 Task: Find connections with filter location Khekra with filter topic #jobsearchwith filter profile language Potuguese with filter current company Shell with filter school St.Xavier's College, Kolkata with filter industry Environmental Quality Programs with filter service category Financial Advisory with filter keywords title Account Executive
Action: Mouse moved to (296, 186)
Screenshot: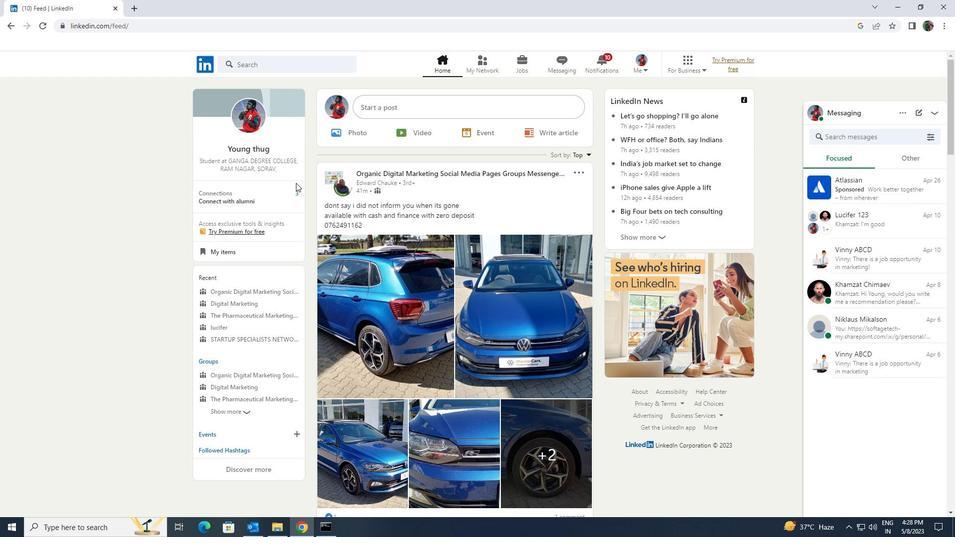 
Action: Mouse pressed left at (296, 186)
Screenshot: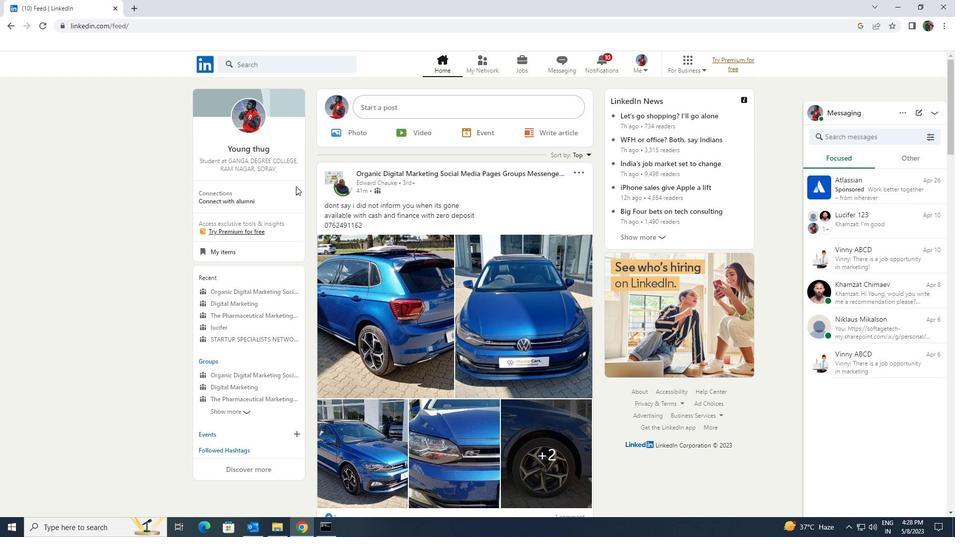 
Action: Mouse moved to (296, 187)
Screenshot: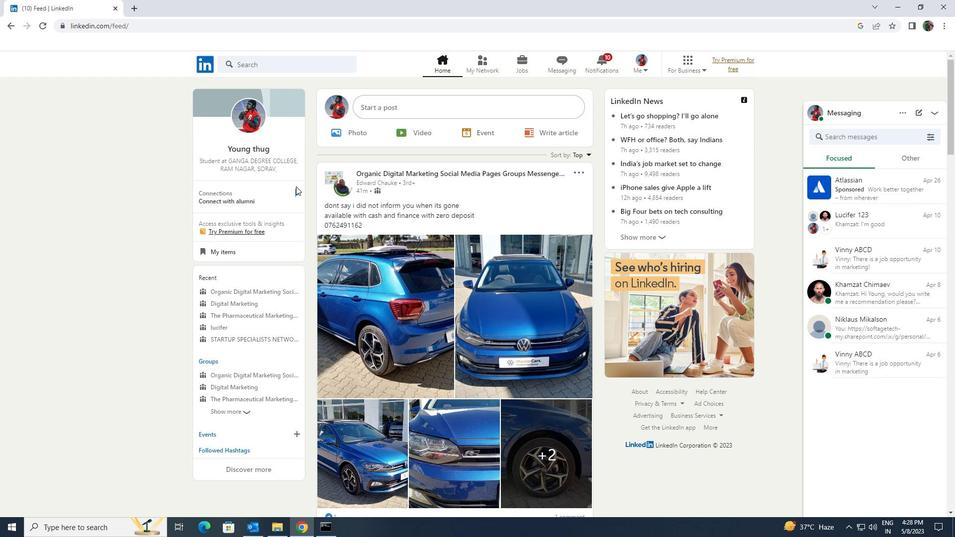 
Action: Mouse pressed left at (296, 187)
Screenshot: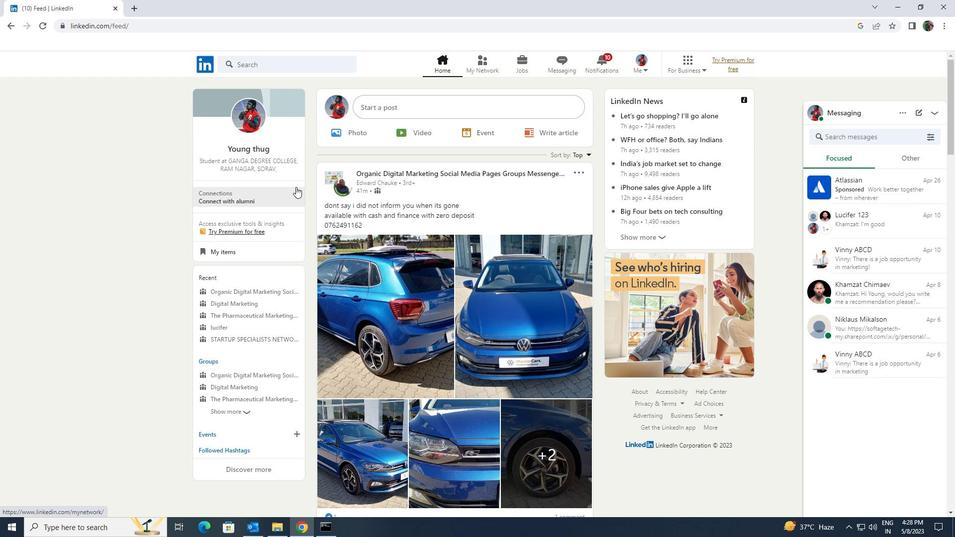 
Action: Mouse moved to (309, 117)
Screenshot: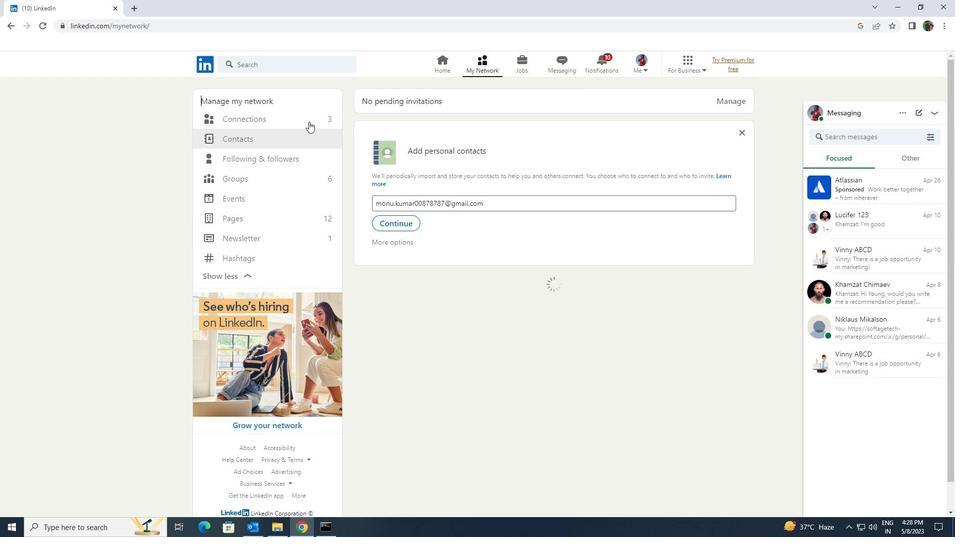 
Action: Mouse pressed left at (309, 117)
Screenshot: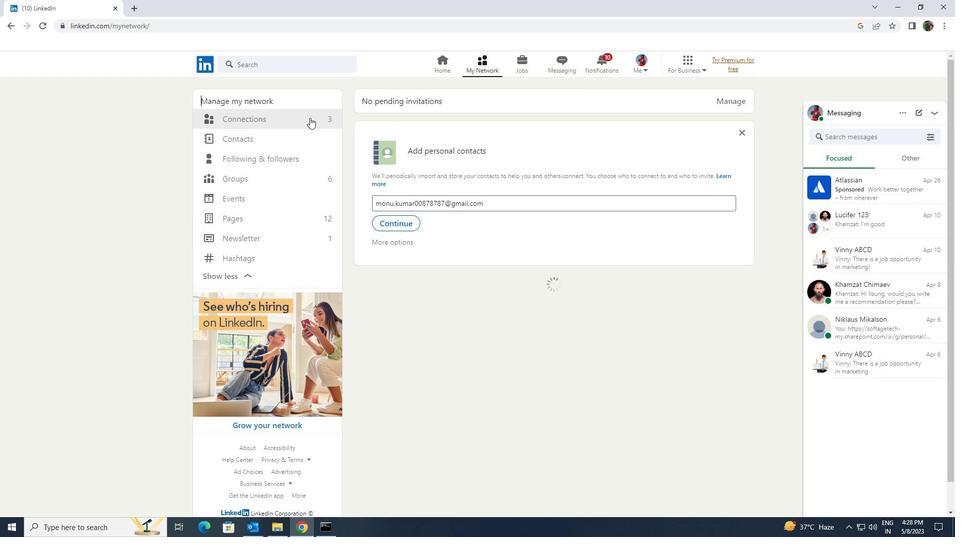 
Action: Mouse moved to (530, 120)
Screenshot: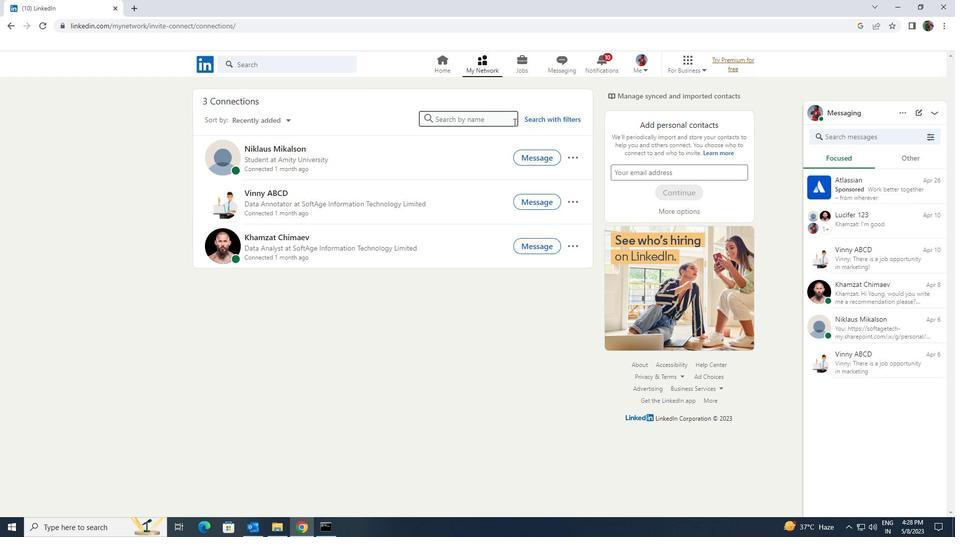 
Action: Mouse pressed left at (530, 120)
Screenshot: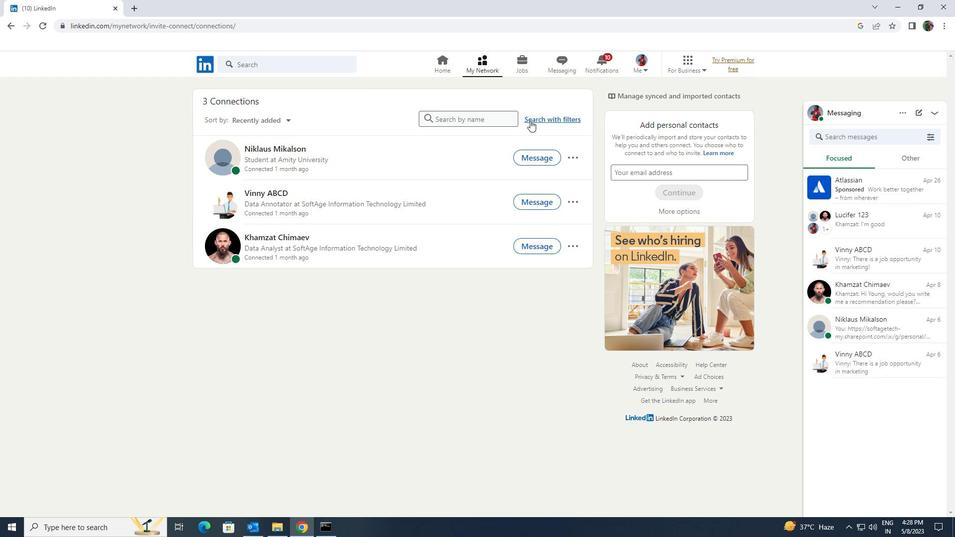 
Action: Mouse moved to (505, 87)
Screenshot: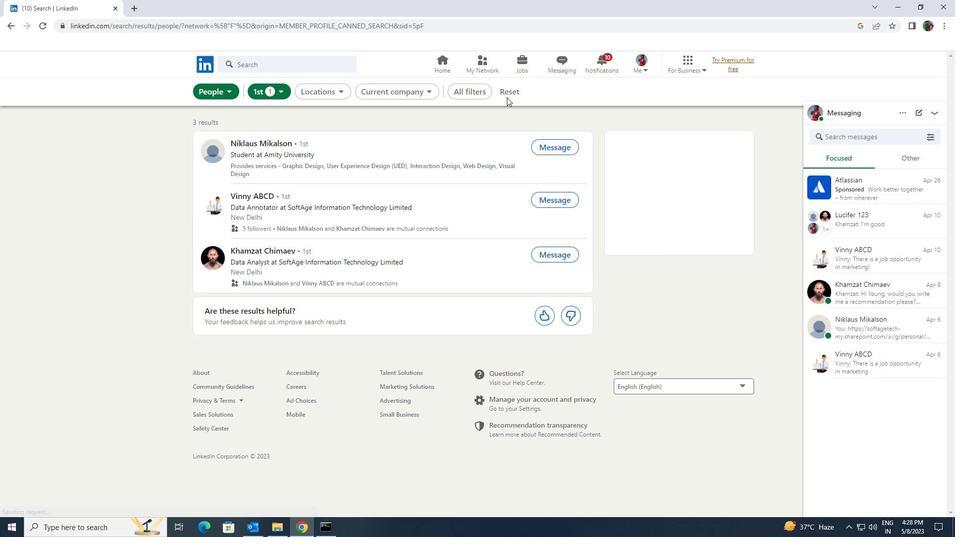 
Action: Mouse pressed left at (505, 87)
Screenshot: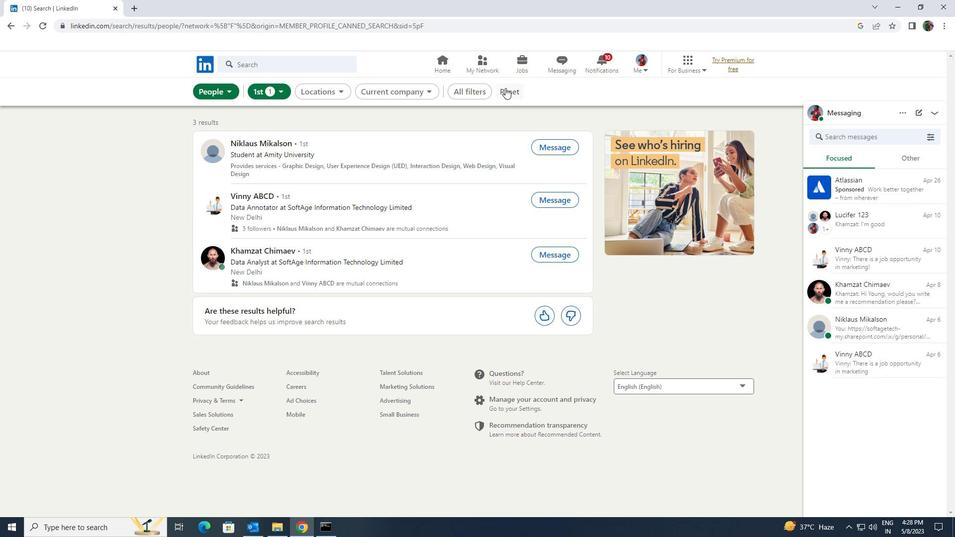 
Action: Mouse moved to (495, 88)
Screenshot: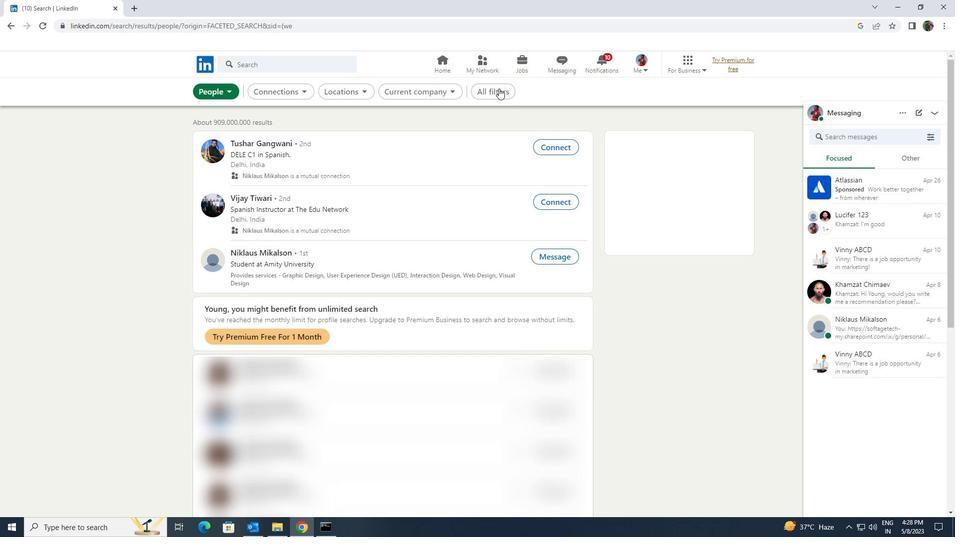 
Action: Mouse pressed left at (495, 88)
Screenshot: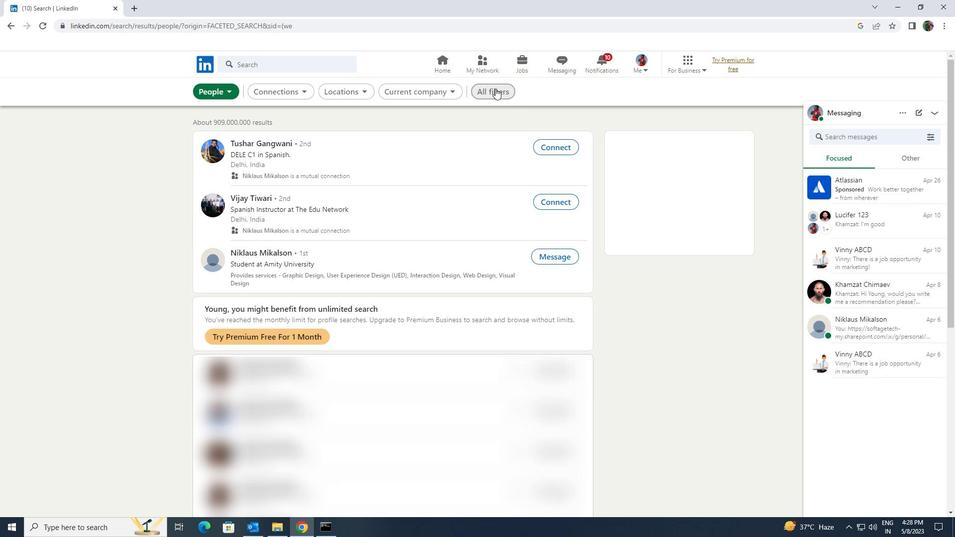 
Action: Mouse moved to (816, 394)
Screenshot: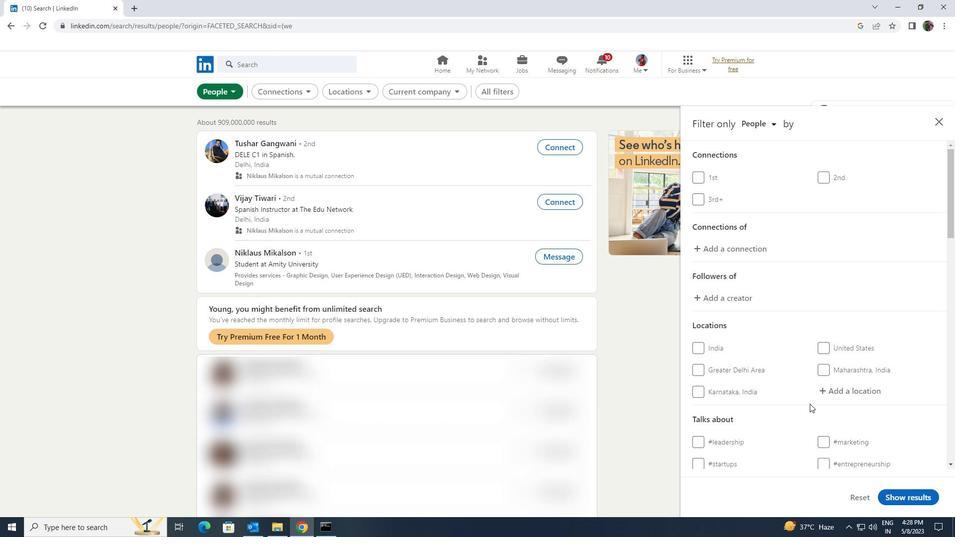 
Action: Mouse pressed left at (816, 394)
Screenshot: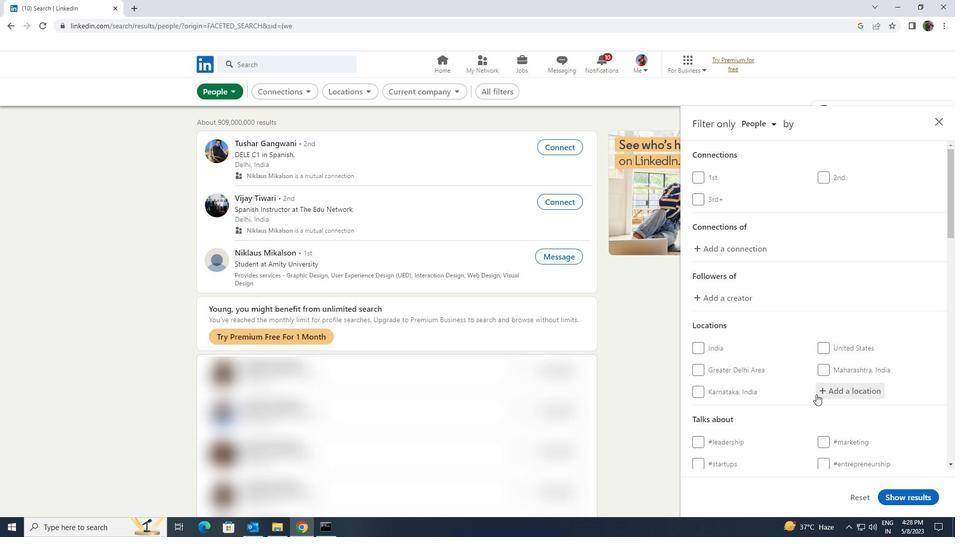 
Action: Key pressed <Key.shift><Key.shift>KHEKR
Screenshot: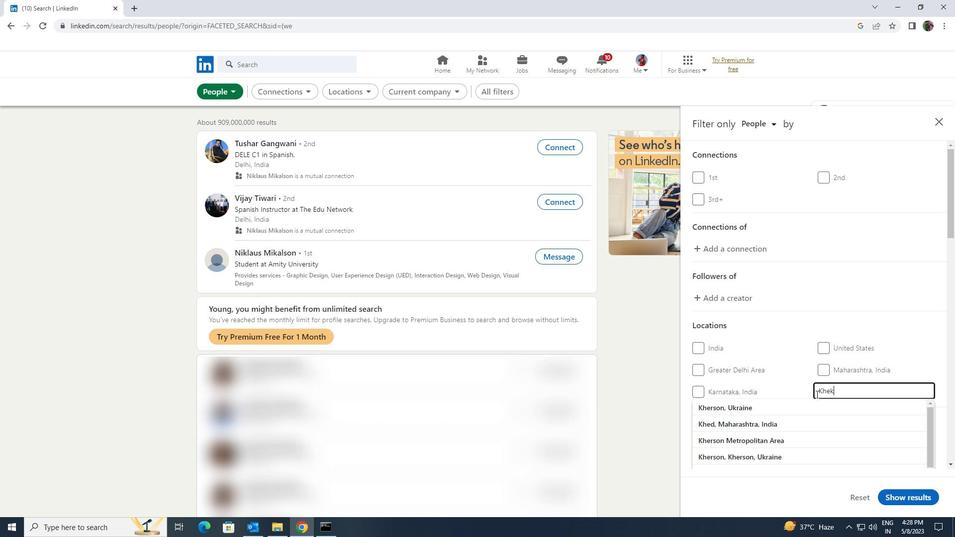 
Action: Mouse moved to (812, 401)
Screenshot: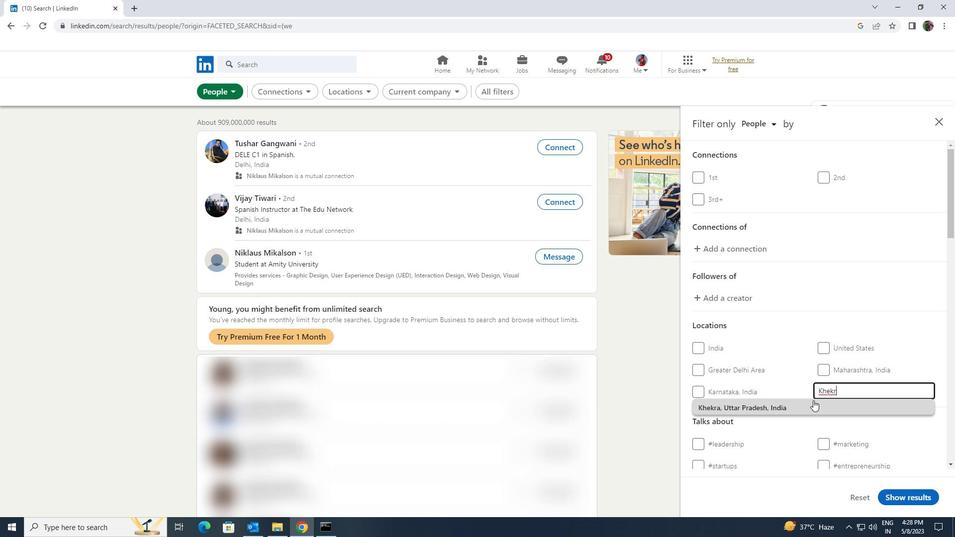 
Action: Mouse pressed left at (812, 401)
Screenshot: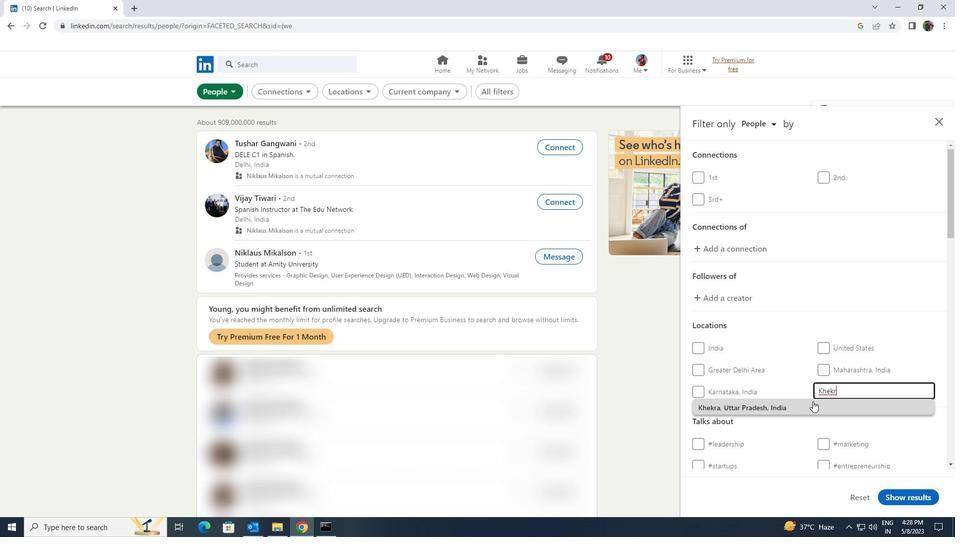 
Action: Mouse scrolled (812, 401) with delta (0, 0)
Screenshot: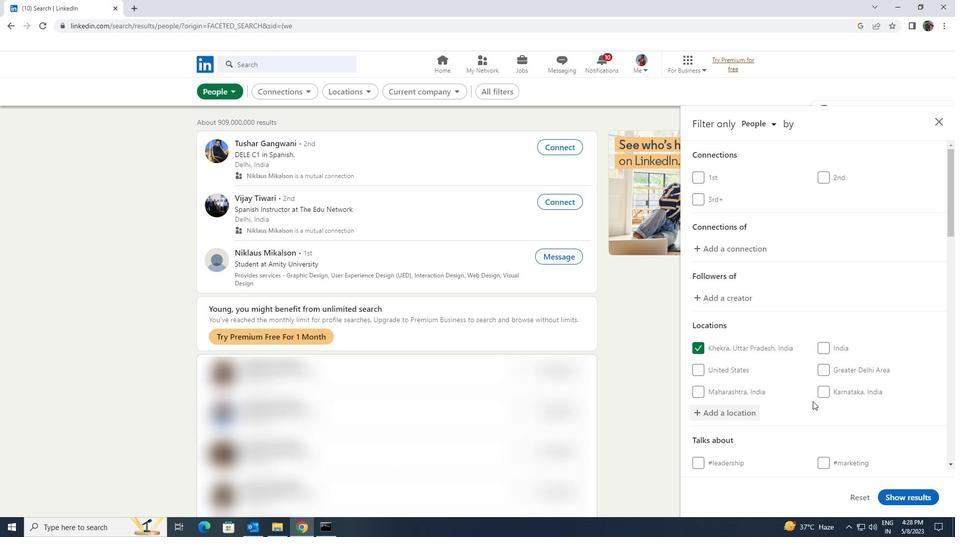 
Action: Mouse scrolled (812, 401) with delta (0, 0)
Screenshot: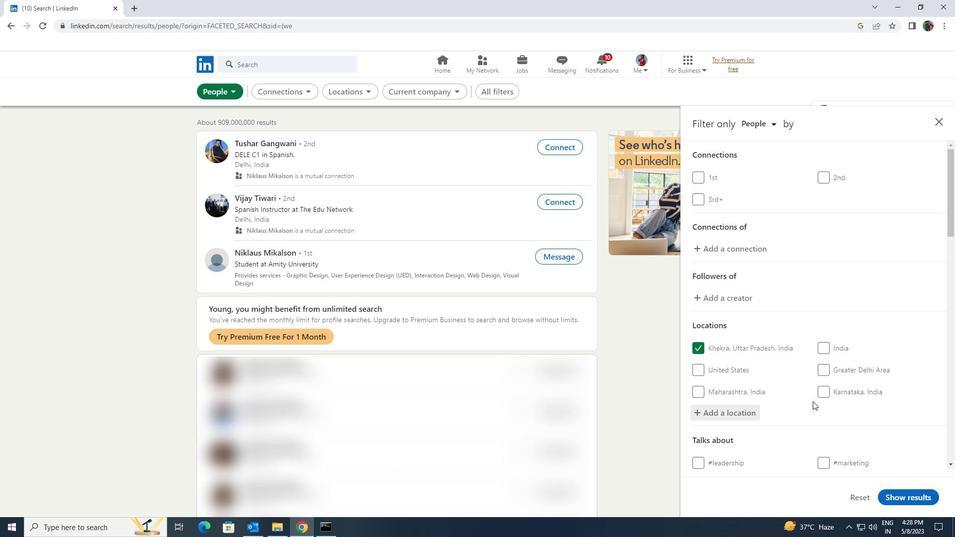 
Action: Mouse moved to (817, 405)
Screenshot: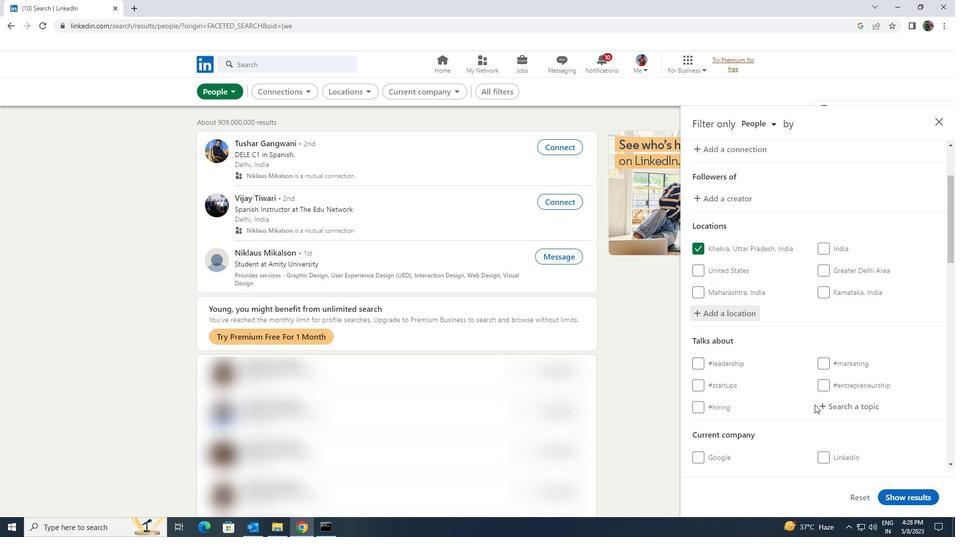 
Action: Mouse pressed left at (817, 405)
Screenshot: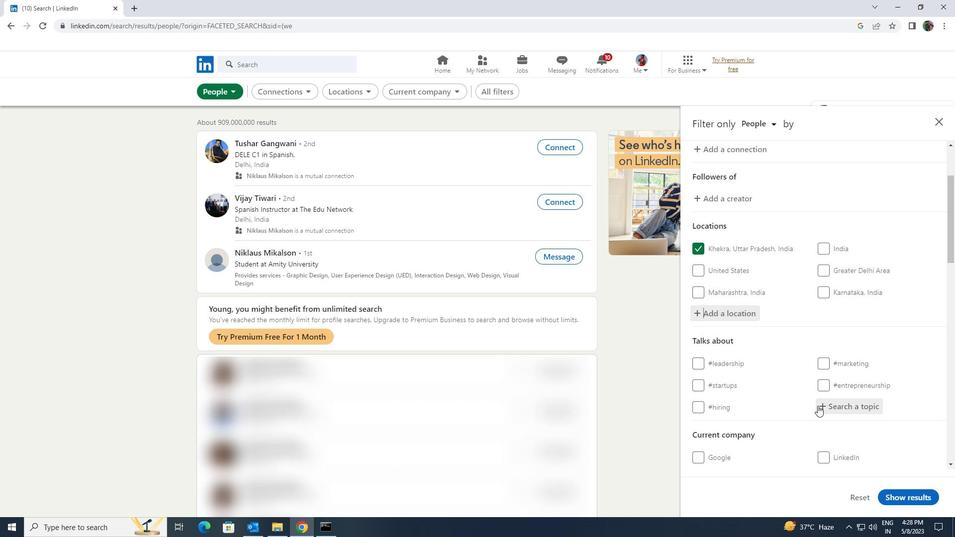 
Action: Key pressed <Key.shift>JOBSEARCH
Screenshot: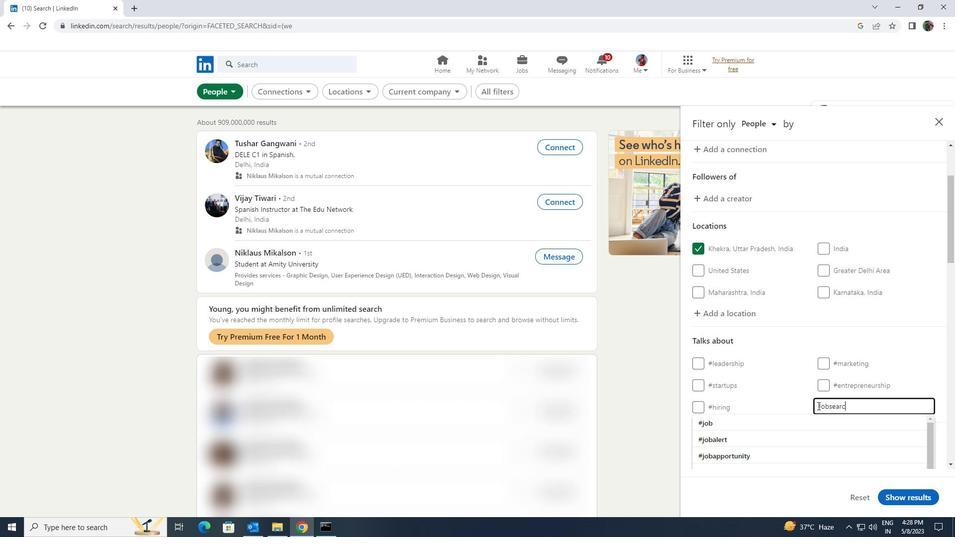 
Action: Mouse moved to (809, 419)
Screenshot: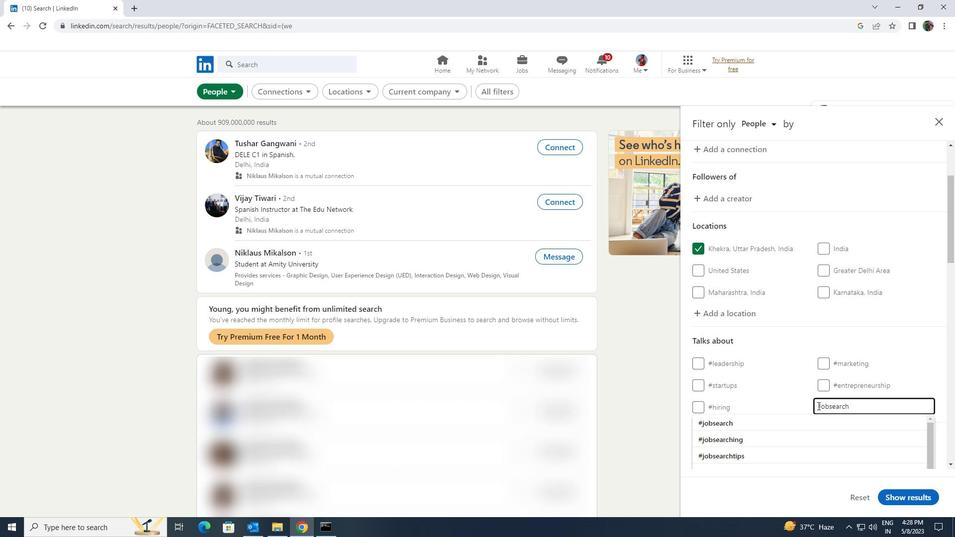 
Action: Mouse pressed left at (809, 419)
Screenshot: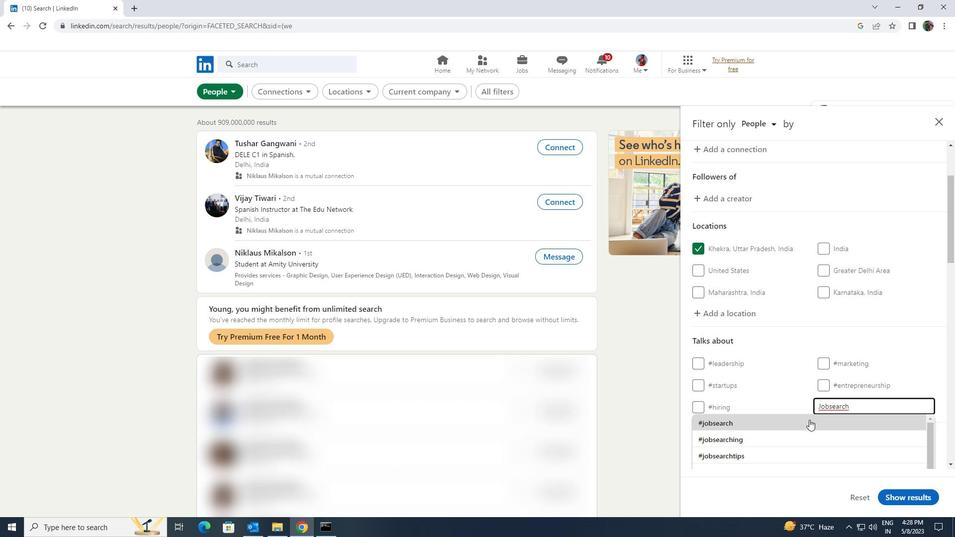 
Action: Mouse scrolled (809, 419) with delta (0, 0)
Screenshot: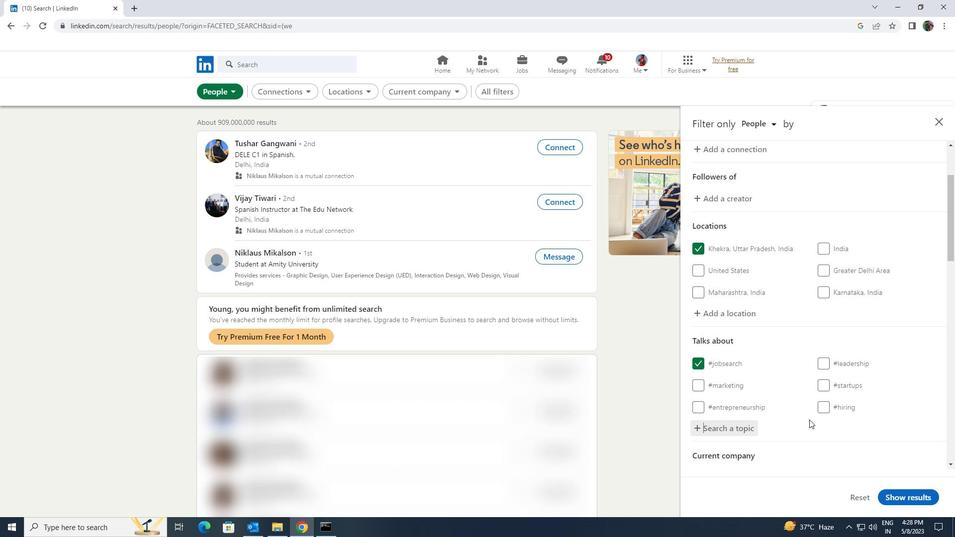 
Action: Mouse scrolled (809, 419) with delta (0, 0)
Screenshot: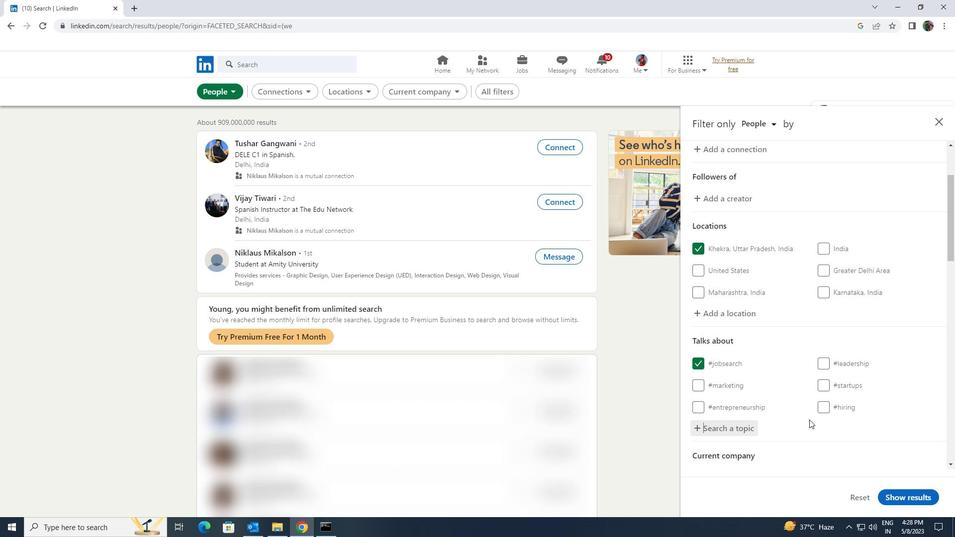 
Action: Mouse scrolled (809, 419) with delta (0, 0)
Screenshot: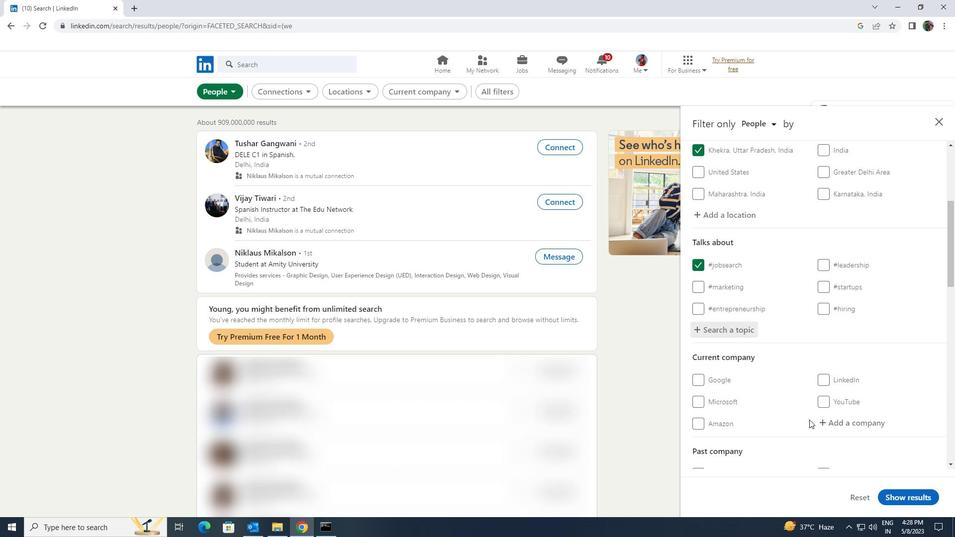 
Action: Mouse scrolled (809, 419) with delta (0, 0)
Screenshot: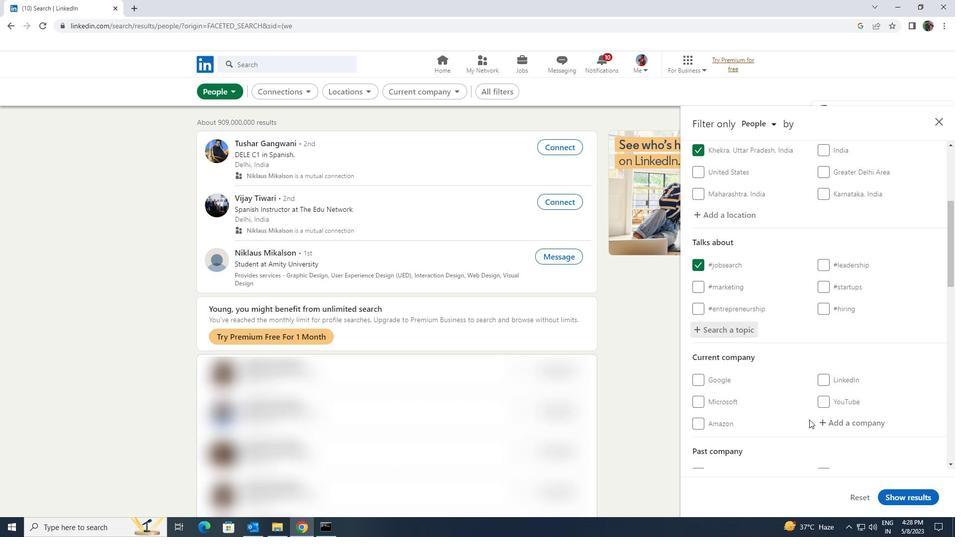 
Action: Mouse scrolled (809, 419) with delta (0, 0)
Screenshot: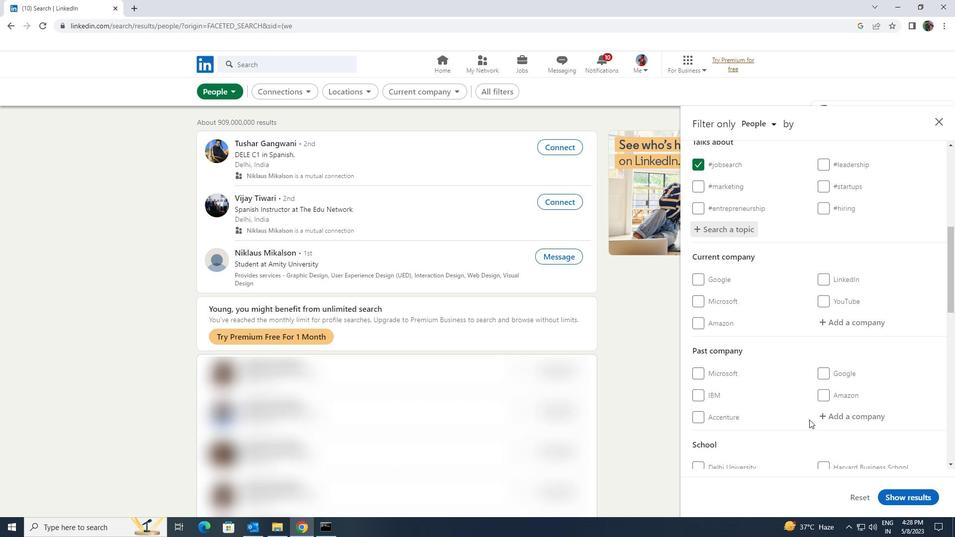 
Action: Mouse scrolled (809, 419) with delta (0, 0)
Screenshot: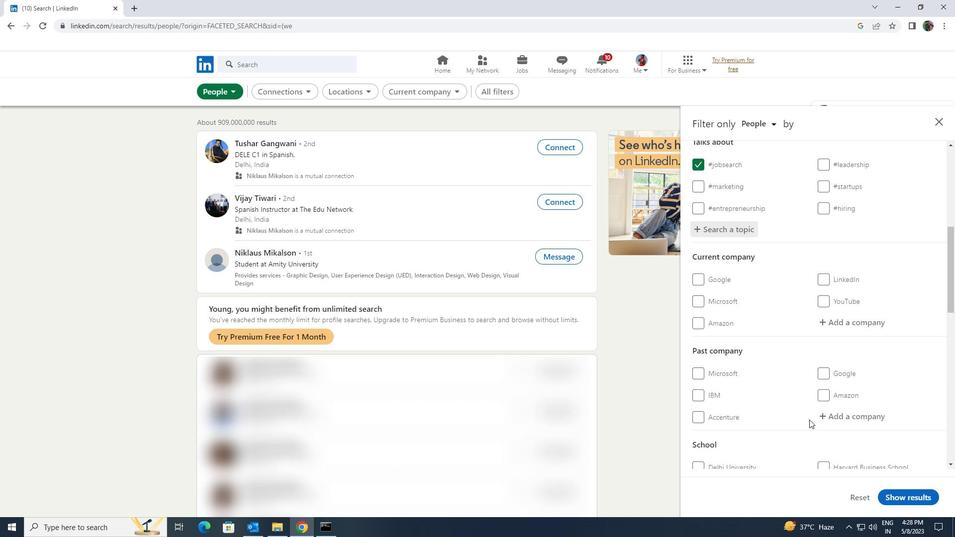 
Action: Mouse scrolled (809, 419) with delta (0, 0)
Screenshot: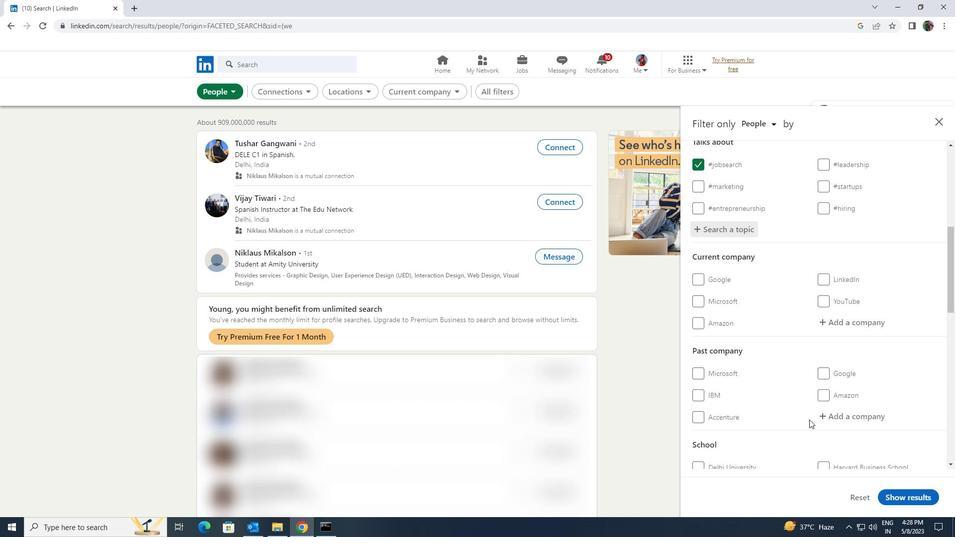 
Action: Mouse moved to (809, 420)
Screenshot: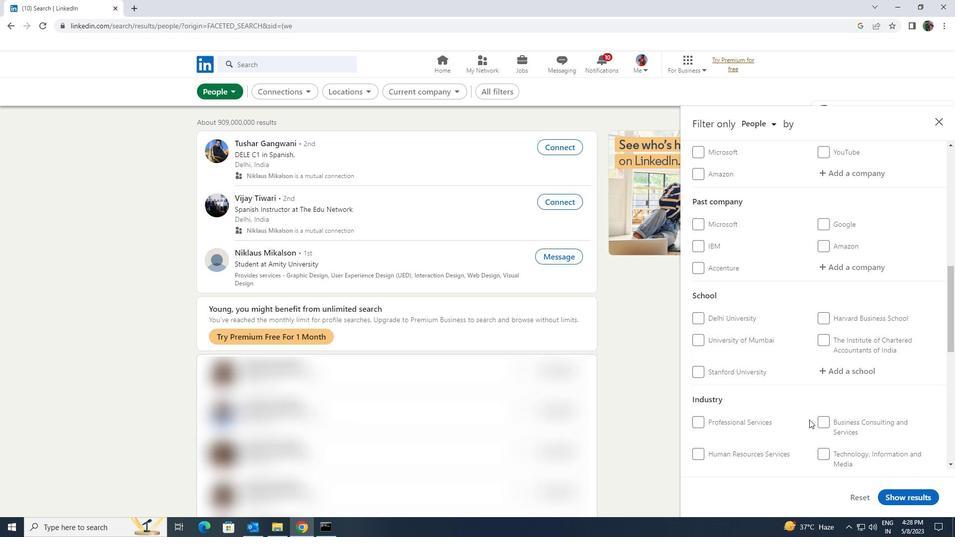 
Action: Mouse scrolled (809, 419) with delta (0, 0)
Screenshot: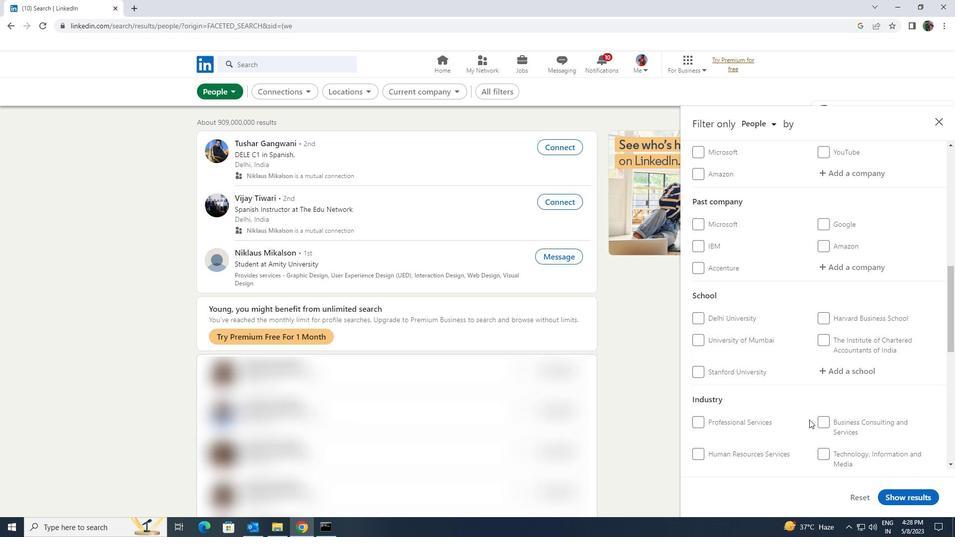 
Action: Mouse scrolled (809, 419) with delta (0, 0)
Screenshot: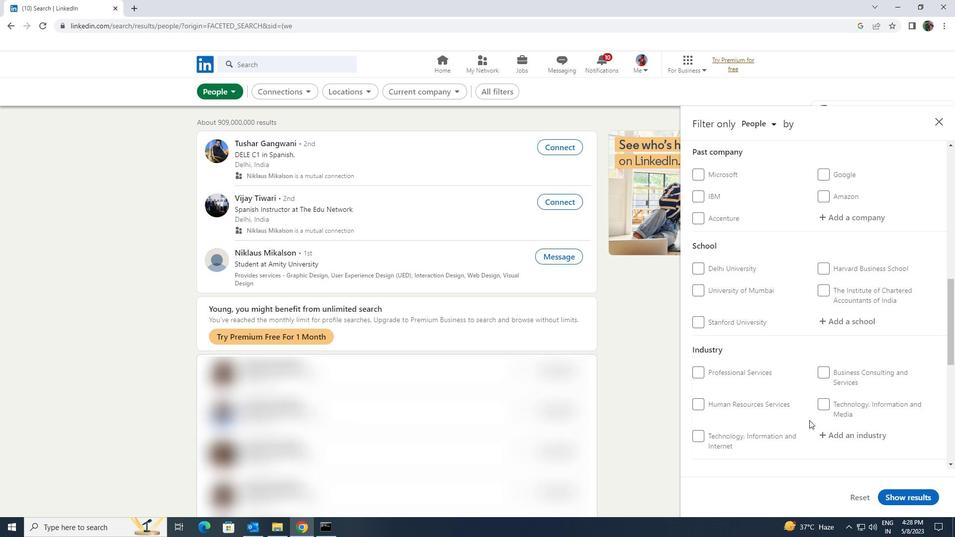
Action: Mouse scrolled (809, 419) with delta (0, 0)
Screenshot: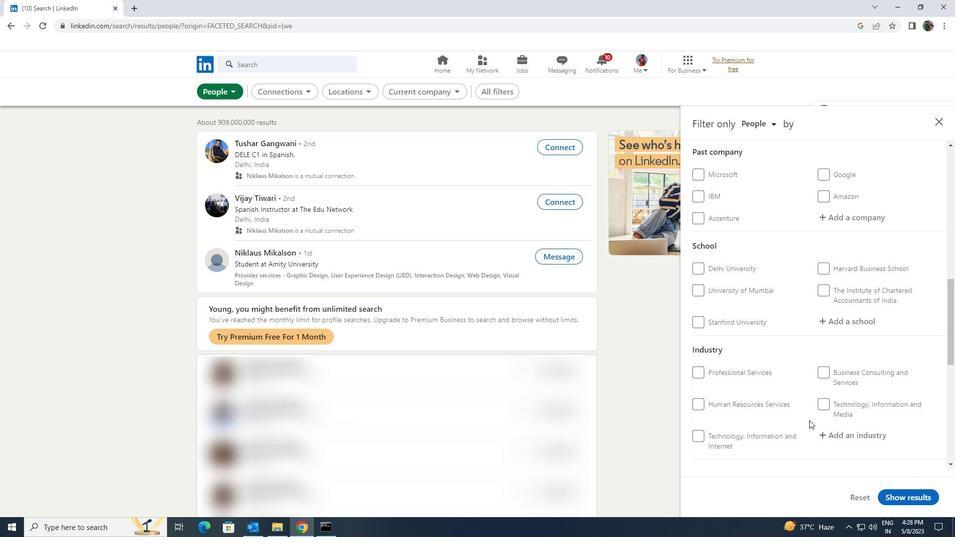 
Action: Mouse moved to (818, 418)
Screenshot: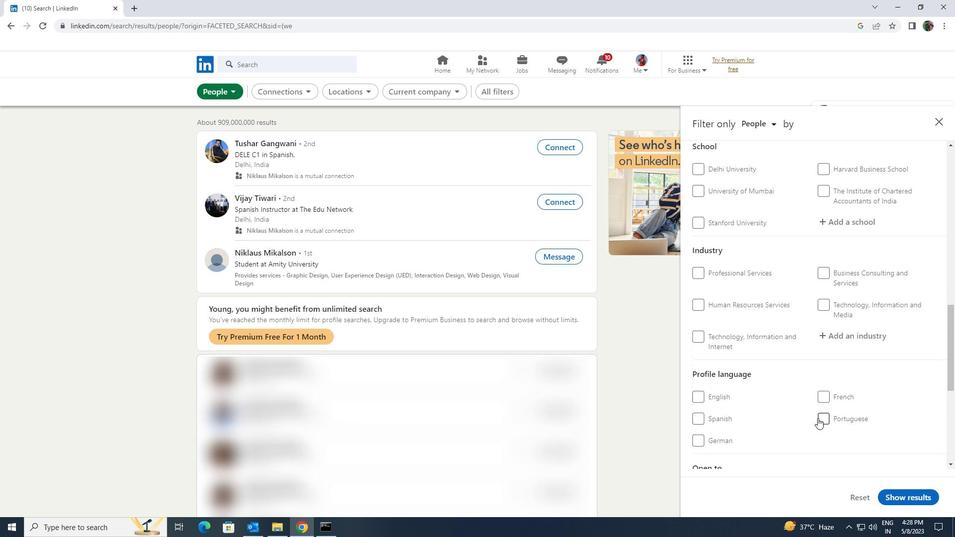 
Action: Mouse pressed left at (818, 418)
Screenshot: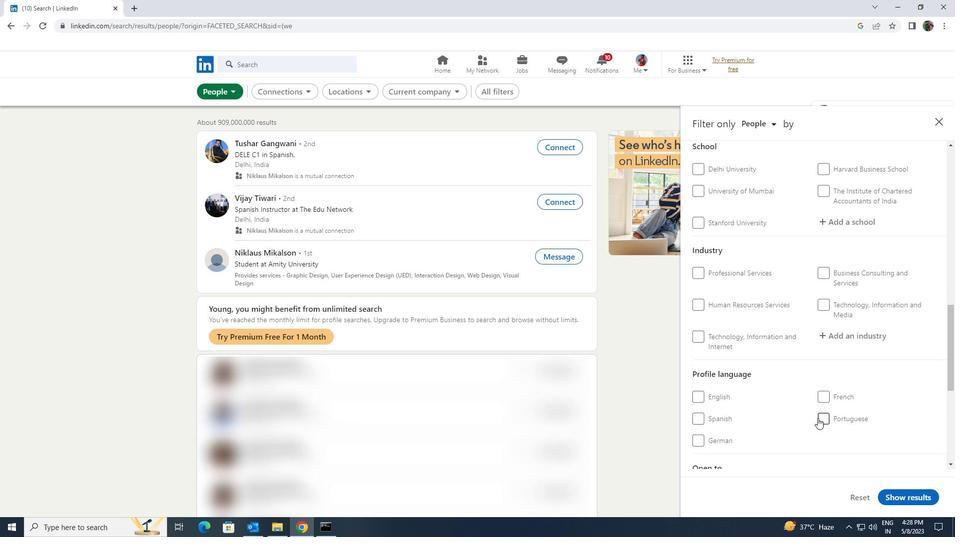 
Action: Mouse moved to (817, 418)
Screenshot: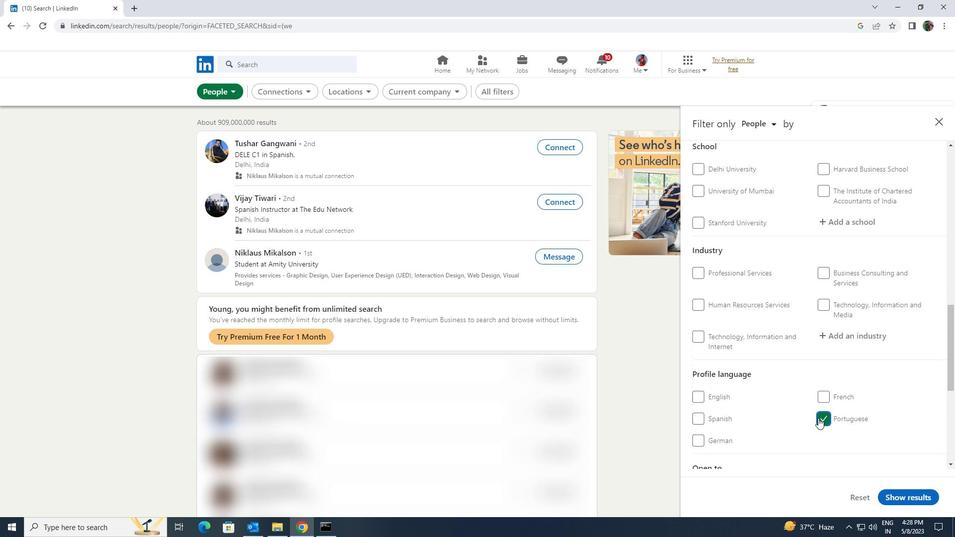 
Action: Mouse scrolled (817, 419) with delta (0, 0)
Screenshot: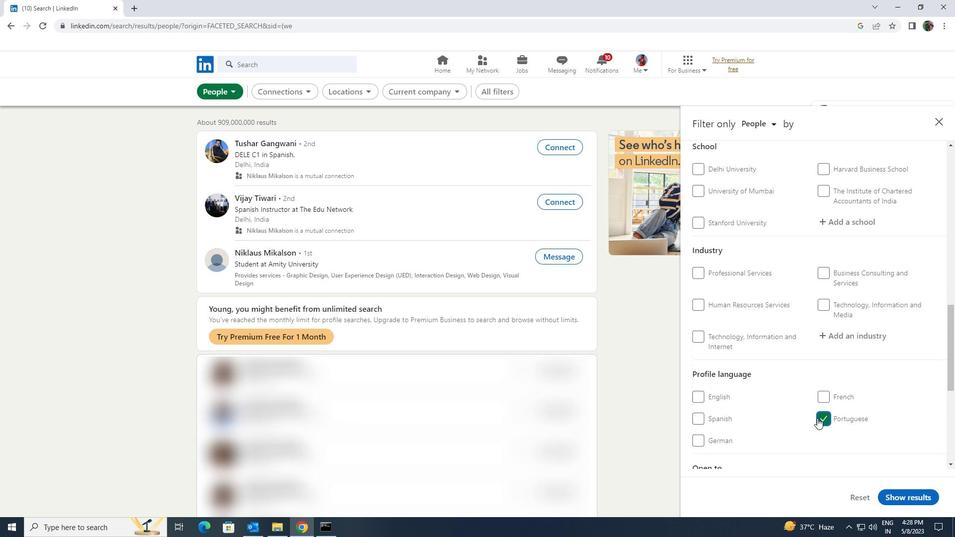 
Action: Mouse scrolled (817, 419) with delta (0, 0)
Screenshot: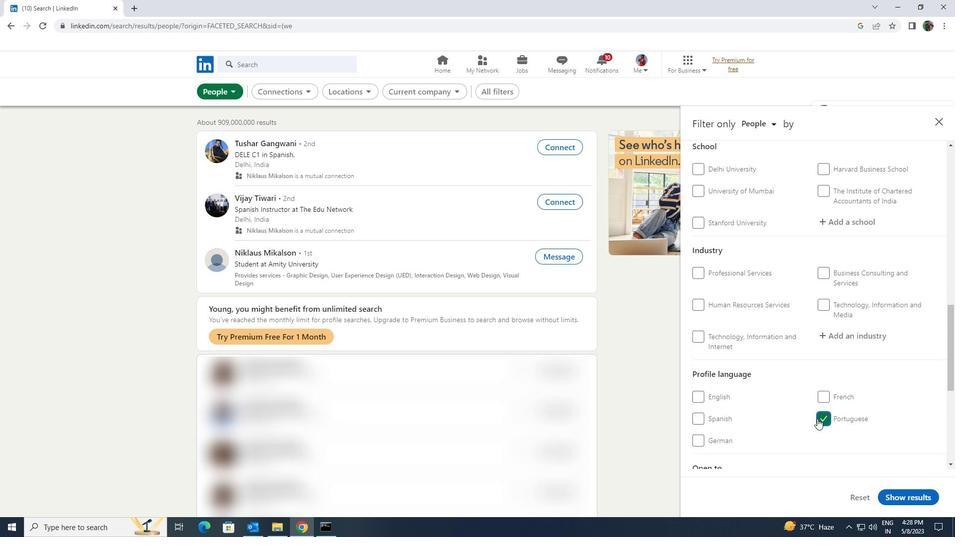 
Action: Mouse scrolled (817, 419) with delta (0, 0)
Screenshot: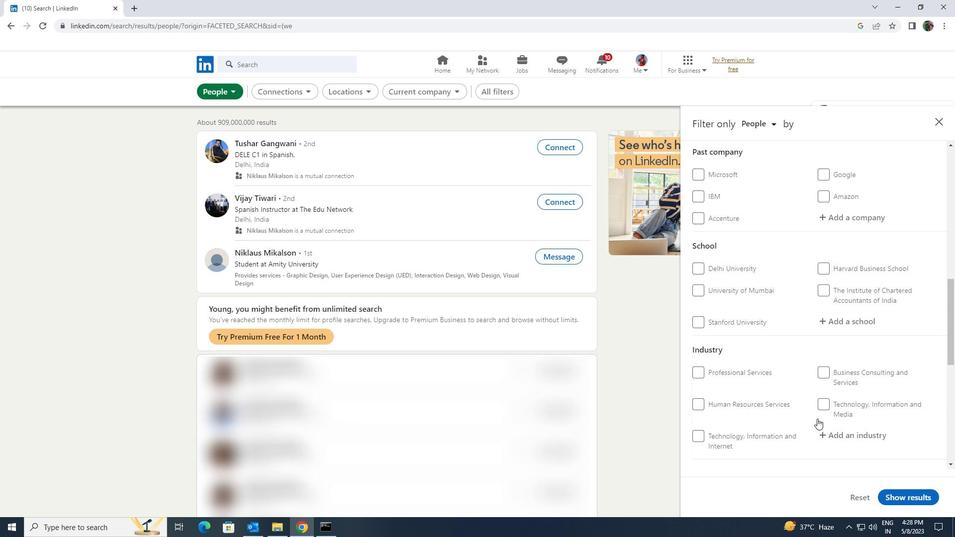 
Action: Mouse scrolled (817, 419) with delta (0, 0)
Screenshot: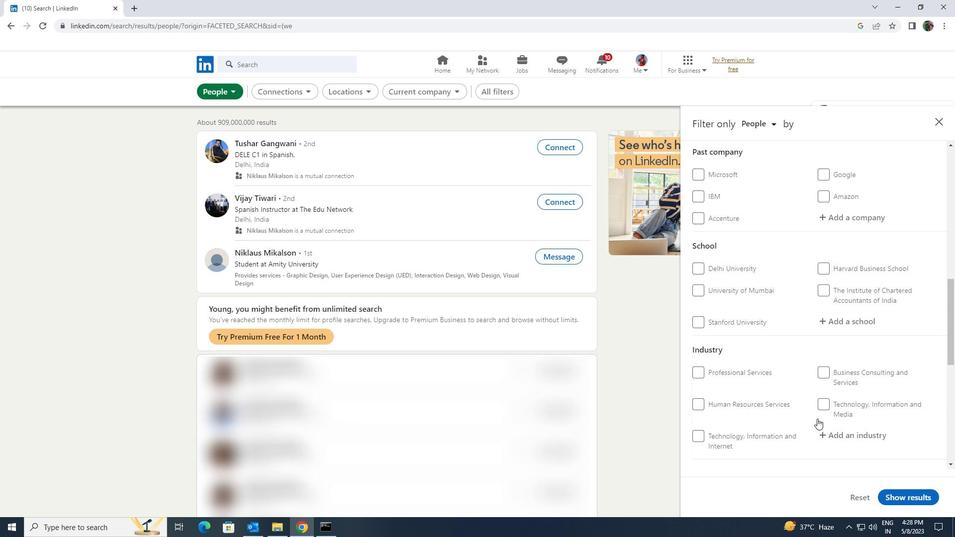 
Action: Mouse scrolled (817, 419) with delta (0, 0)
Screenshot: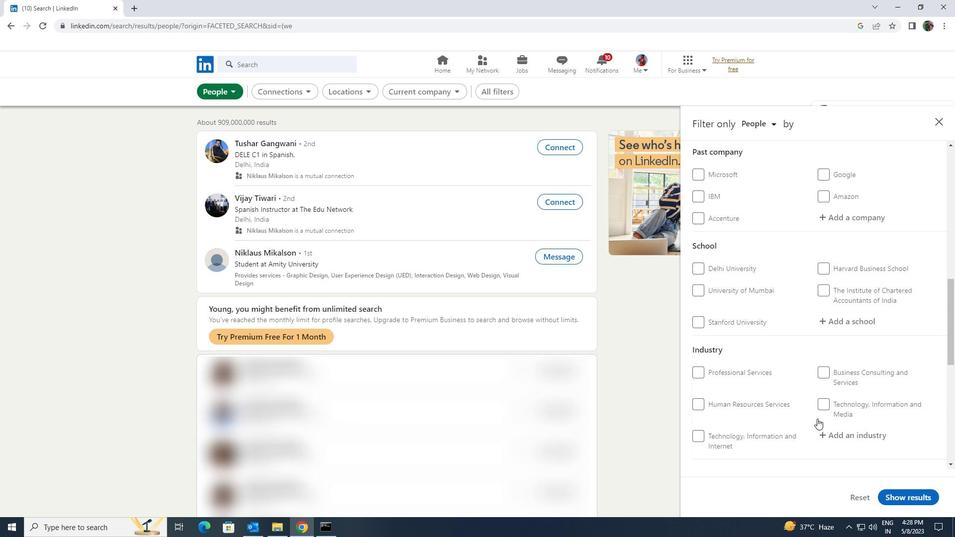 
Action: Mouse scrolled (817, 419) with delta (0, 0)
Screenshot: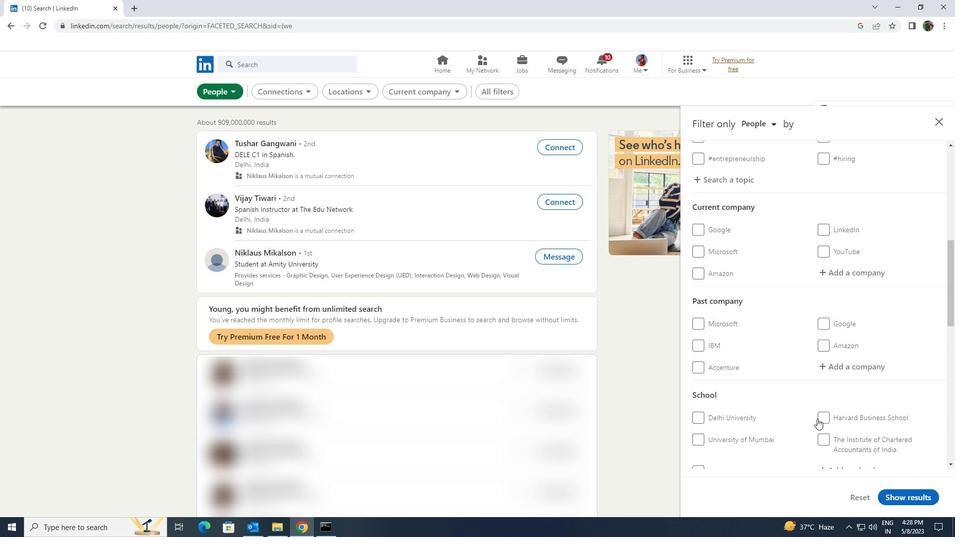 
Action: Mouse scrolled (817, 419) with delta (0, 0)
Screenshot: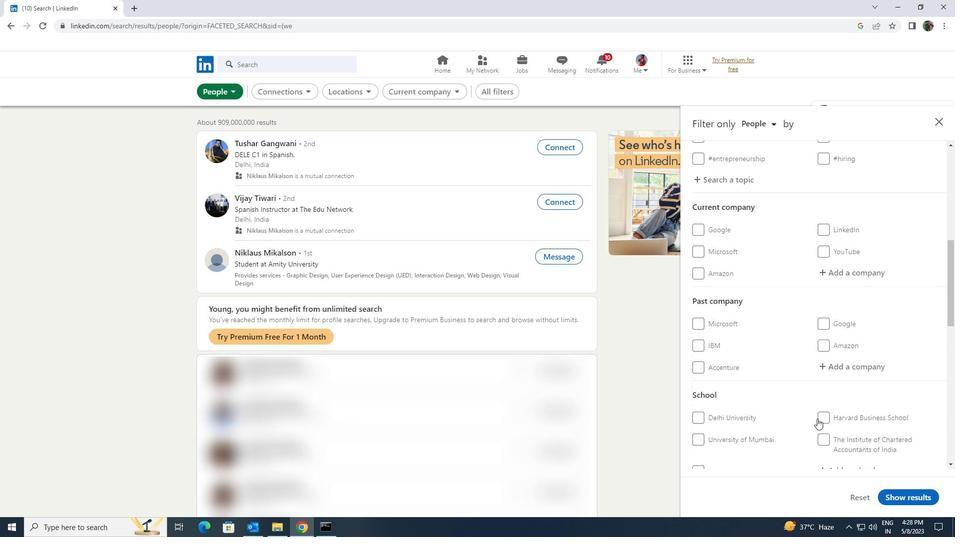 
Action: Mouse scrolled (817, 419) with delta (0, 0)
Screenshot: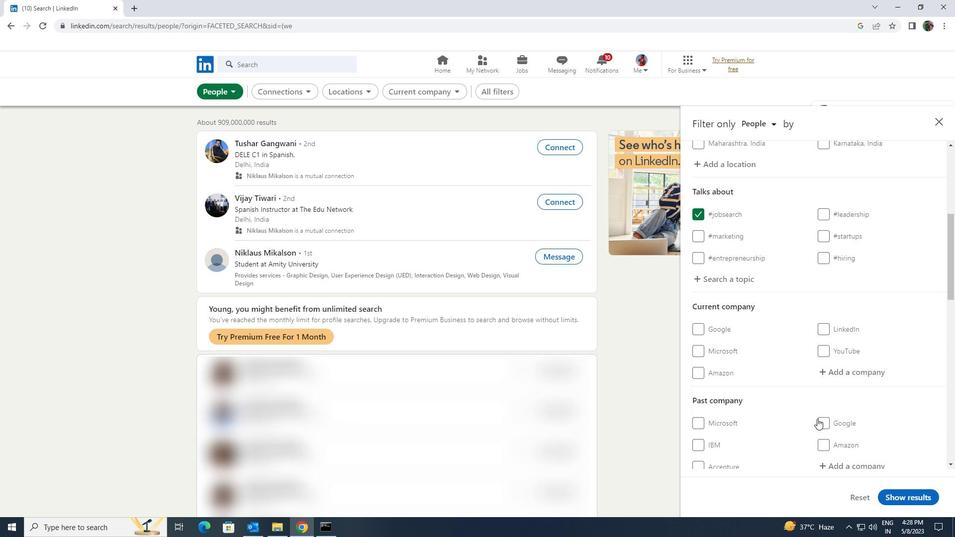 
Action: Mouse moved to (817, 417)
Screenshot: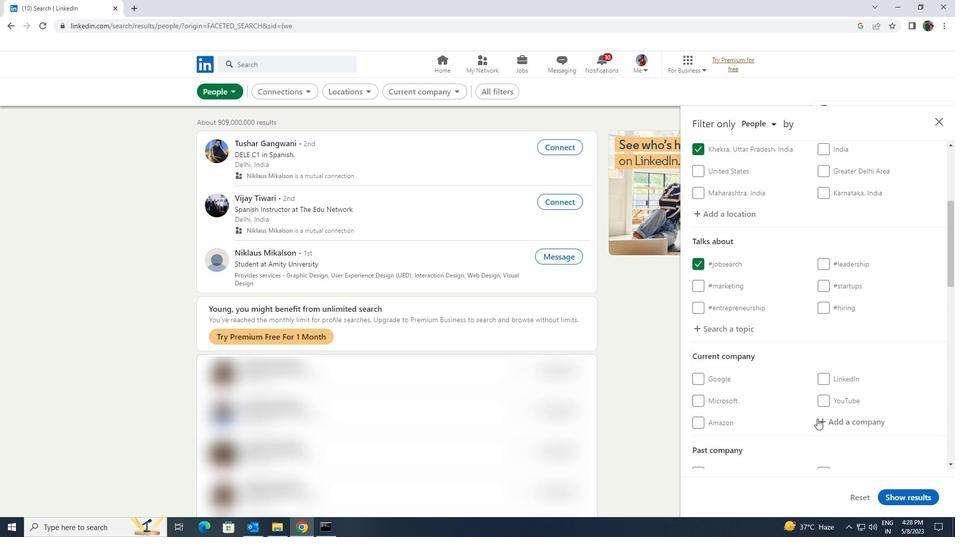 
Action: Mouse pressed left at (817, 417)
Screenshot: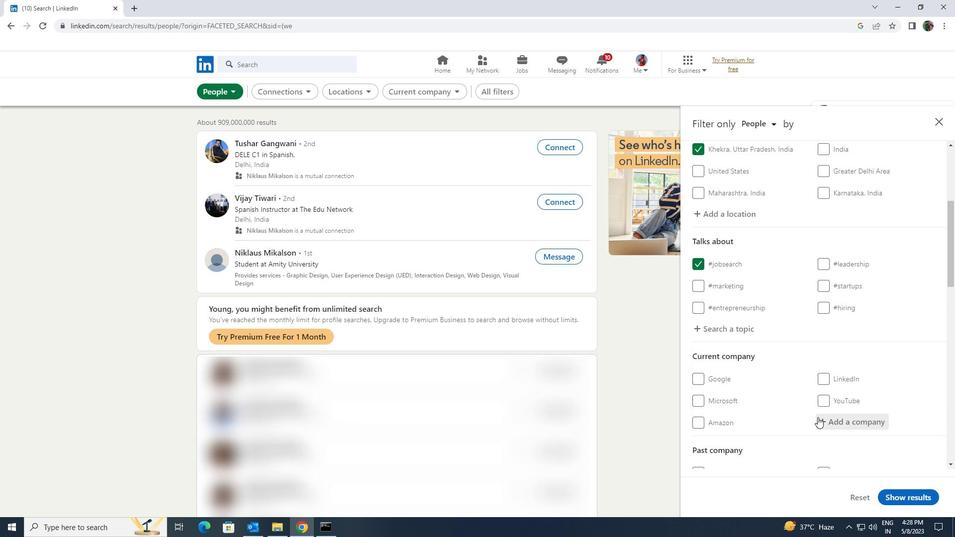 
Action: Key pressed <Key.shift><Key.shift><Key.shift><Key.shift>SHELL
Screenshot: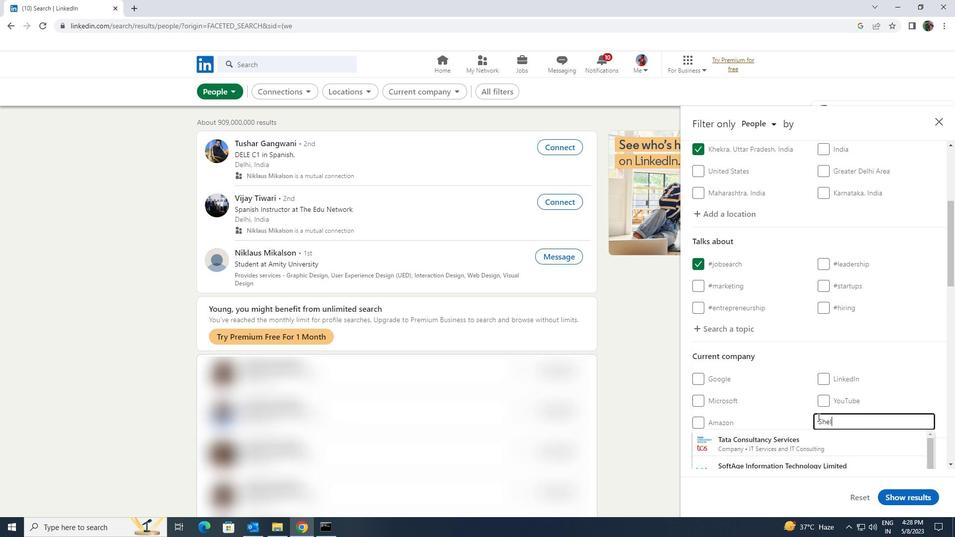 
Action: Mouse moved to (812, 430)
Screenshot: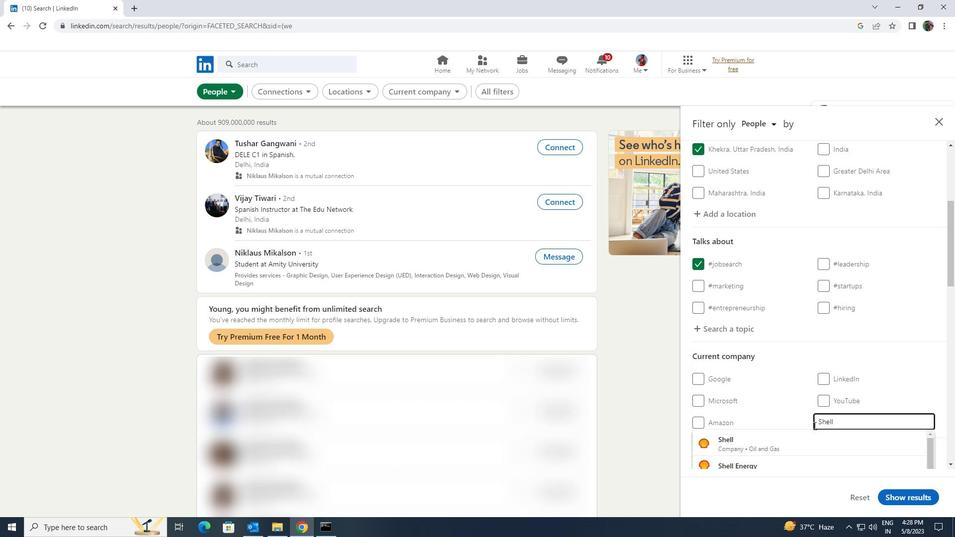 
Action: Mouse pressed left at (812, 430)
Screenshot: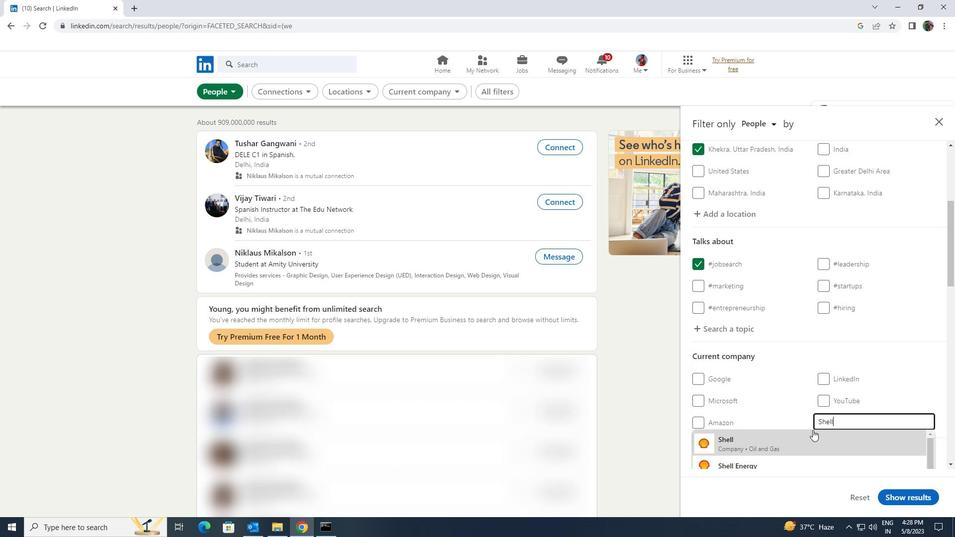 
Action: Mouse scrolled (812, 429) with delta (0, 0)
Screenshot: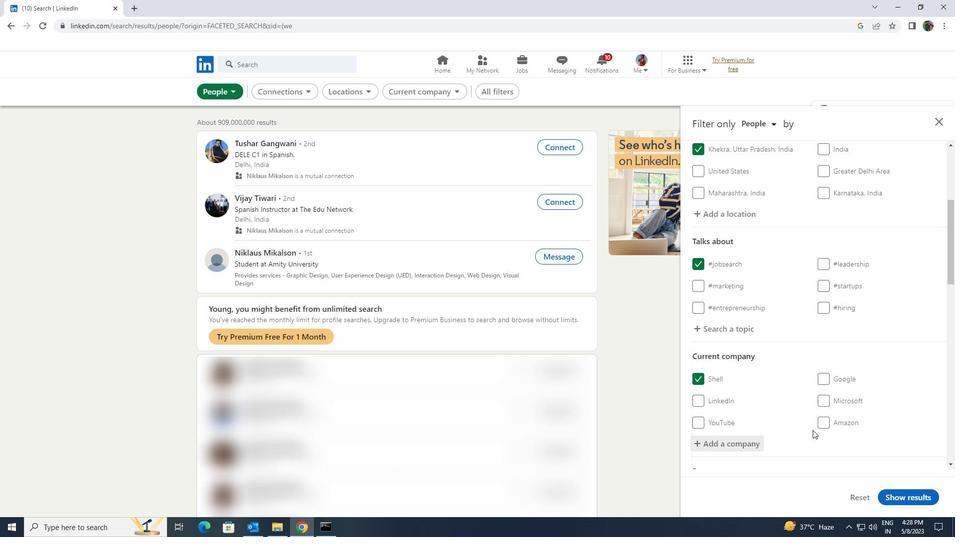 
Action: Mouse scrolled (812, 429) with delta (0, 0)
Screenshot: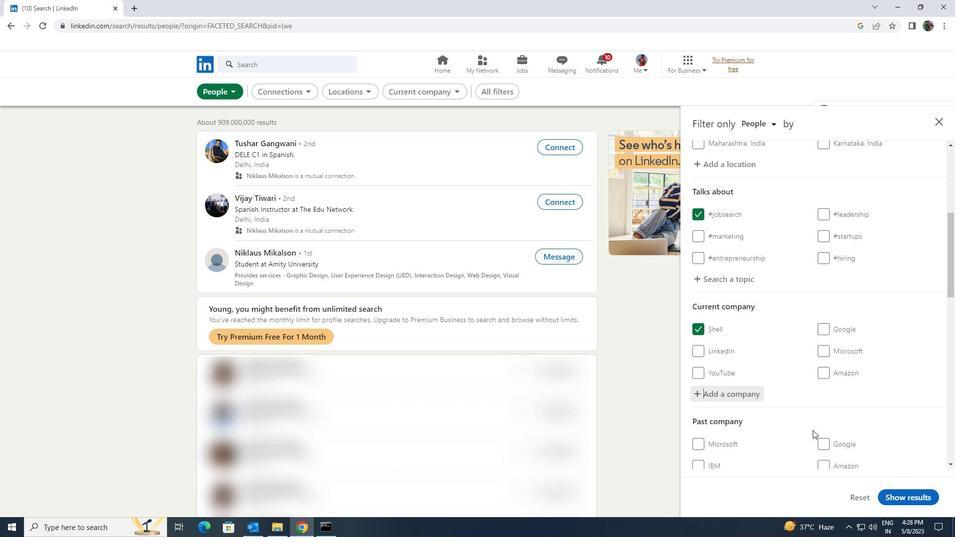 
Action: Mouse scrolled (812, 429) with delta (0, 0)
Screenshot: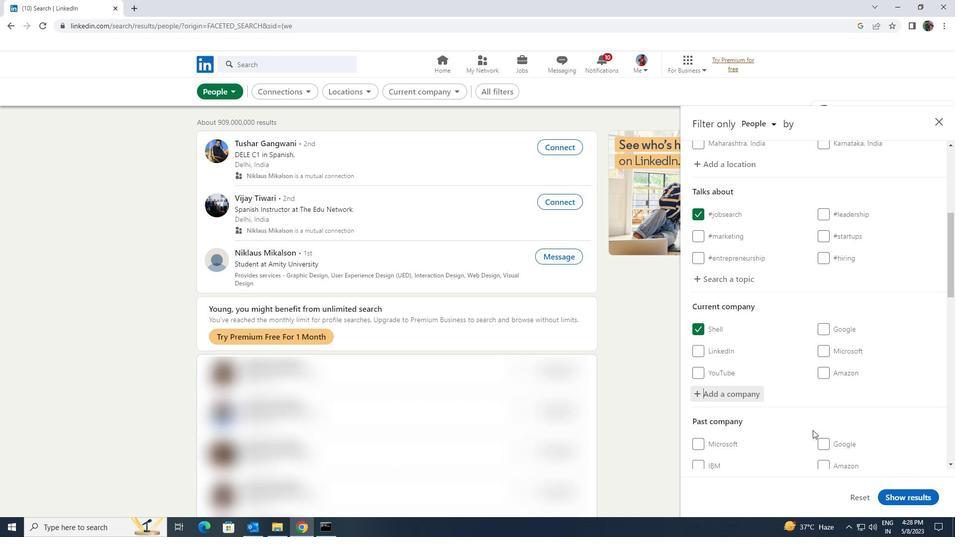 
Action: Mouse scrolled (812, 429) with delta (0, 0)
Screenshot: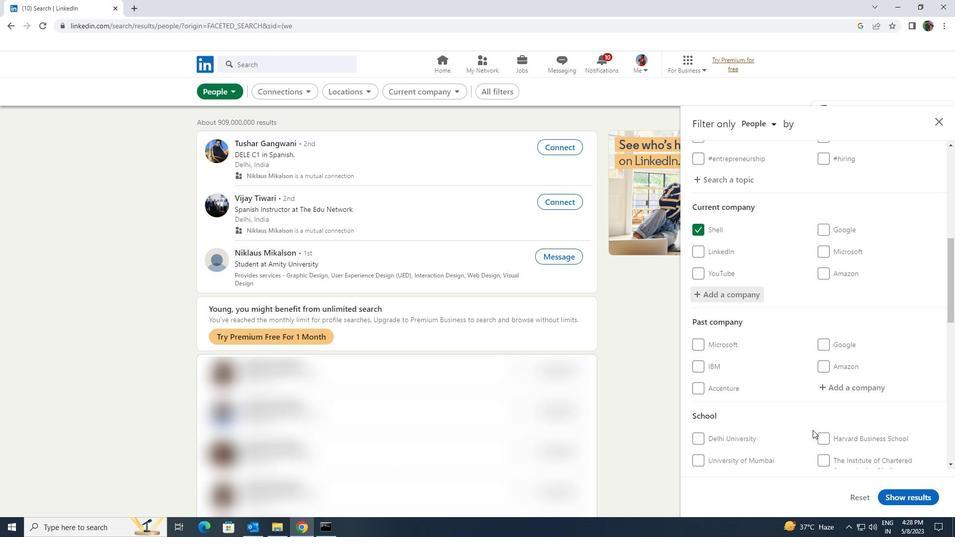 
Action: Mouse moved to (831, 433)
Screenshot: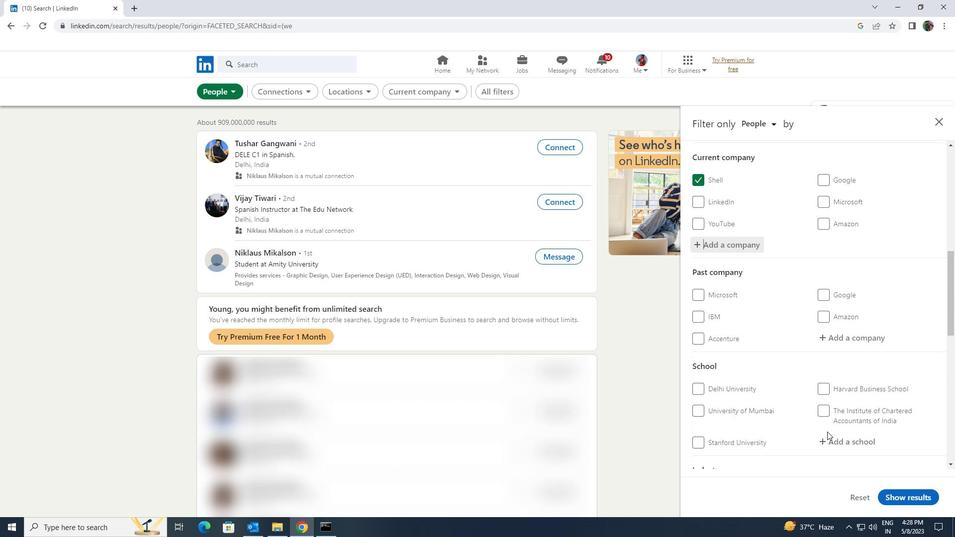 
Action: Mouse pressed left at (831, 433)
Screenshot: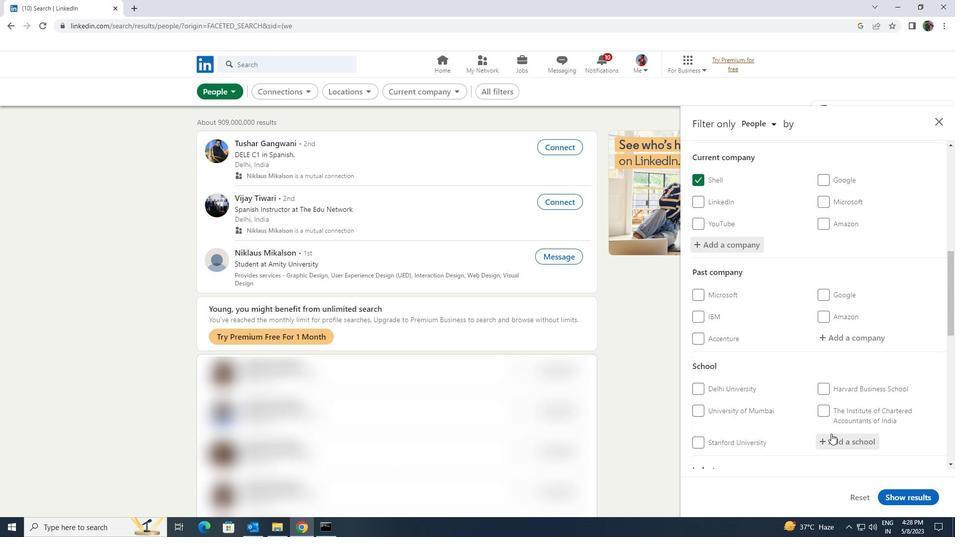 
Action: Key pressed <Key.shift>ST.<Key.space><Key.shift>XAVIER<Key.space><Key.shift><Key.shift><Key.shift>COO<Key.backspace>LLEGE<Key.space><Key.shift>KOLK
Screenshot: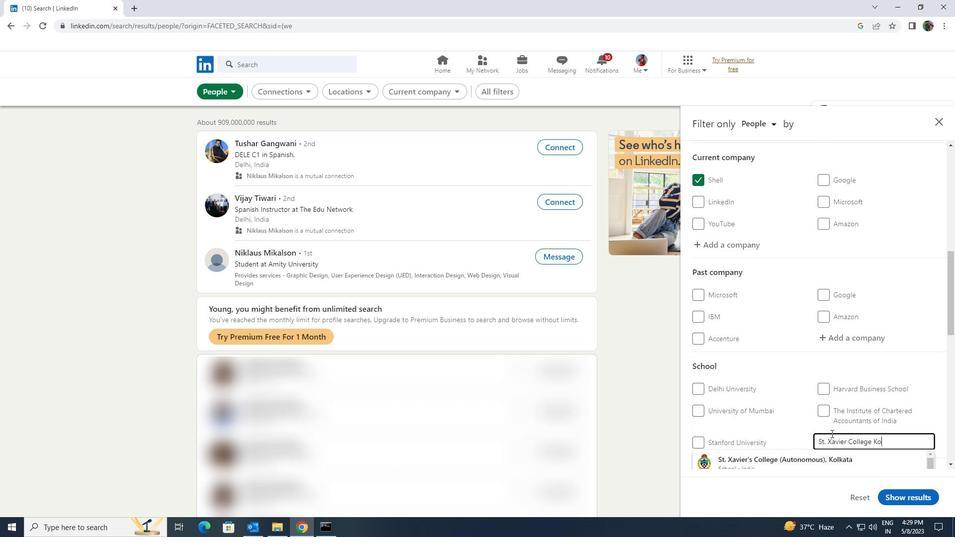 
Action: Mouse moved to (825, 449)
Screenshot: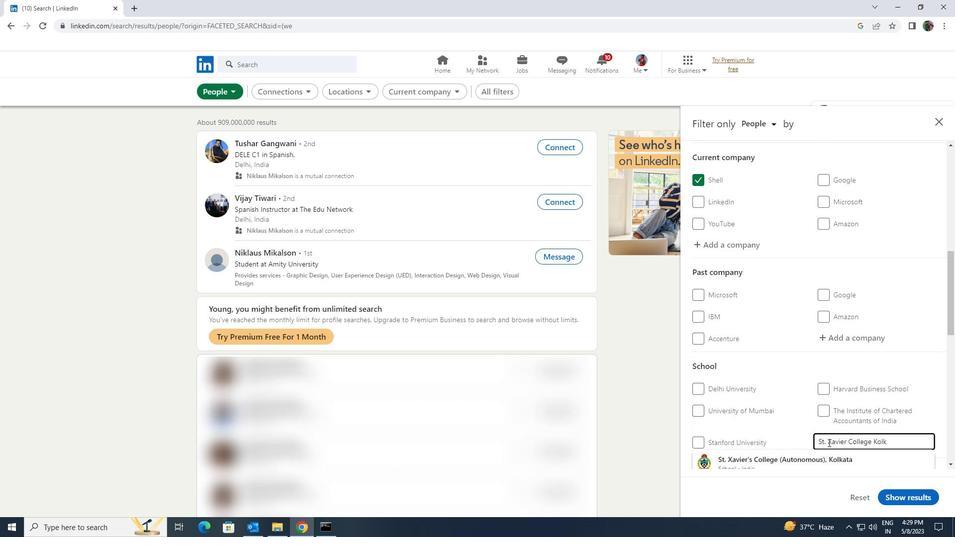
Action: Mouse scrolled (825, 448) with delta (0, 0)
Screenshot: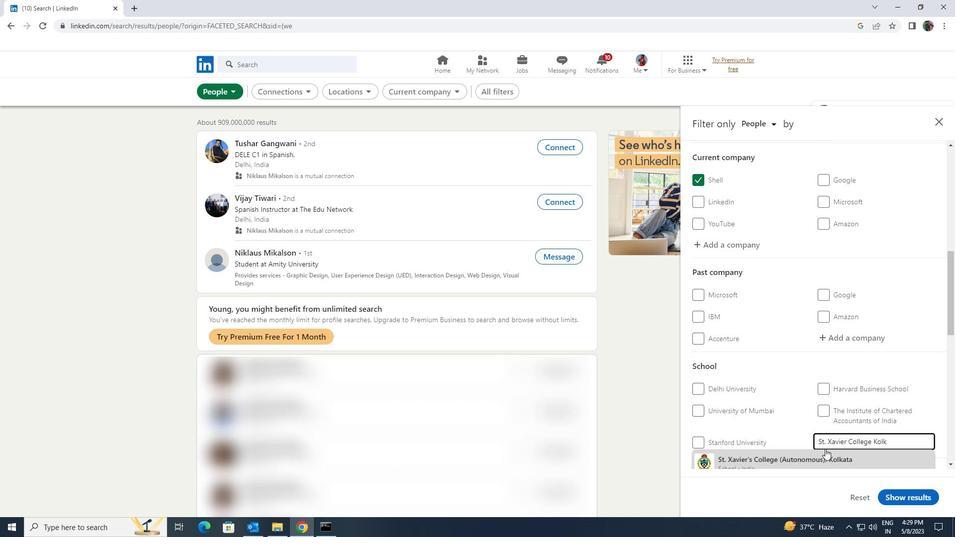 
Action: Mouse scrolled (825, 448) with delta (0, 0)
Screenshot: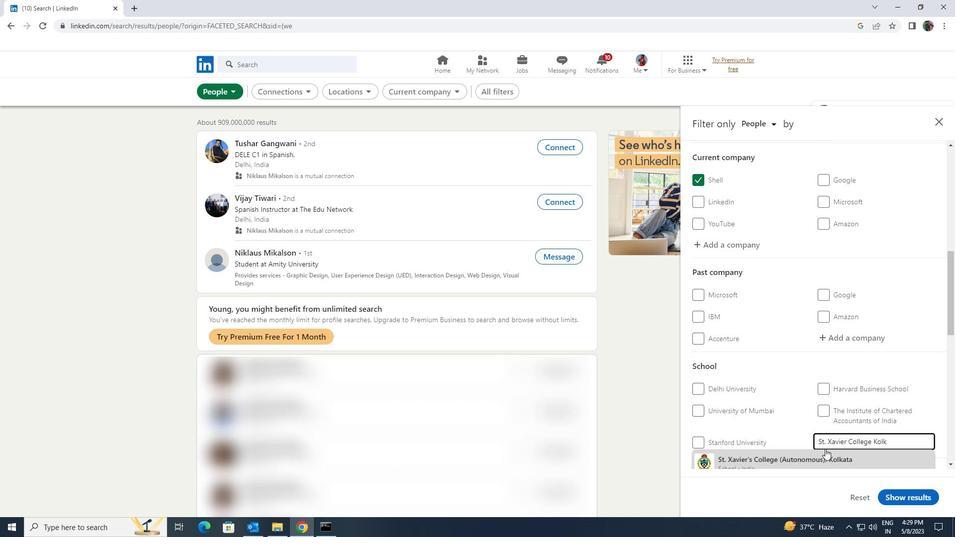 
Action: Mouse moved to (804, 379)
Screenshot: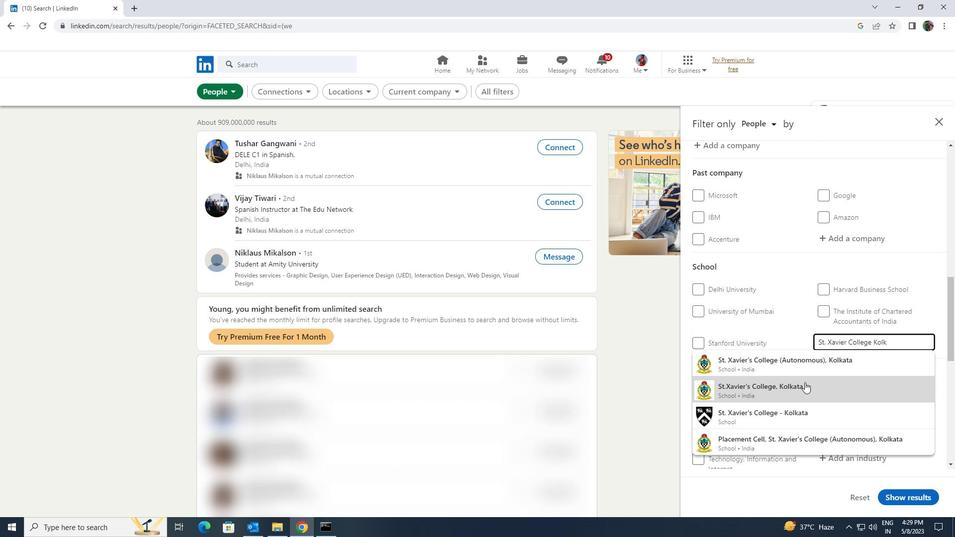 
Action: Mouse pressed left at (804, 379)
Screenshot: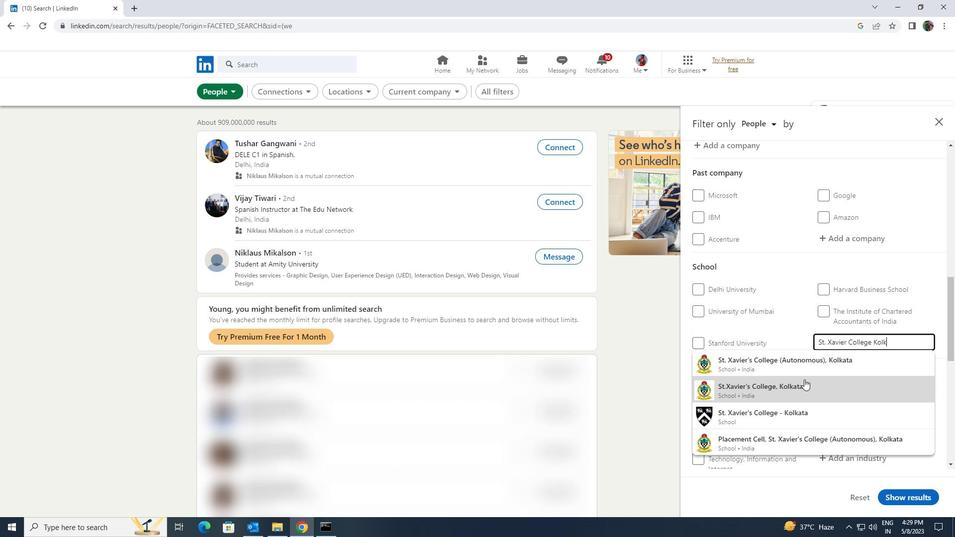 
Action: Mouse scrolled (804, 379) with delta (0, 0)
Screenshot: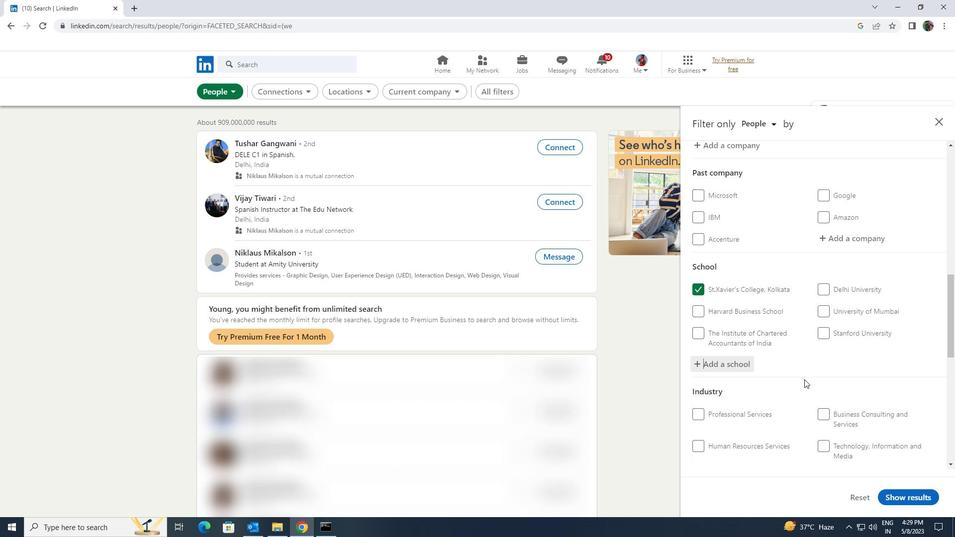 
Action: Mouse scrolled (804, 379) with delta (0, 0)
Screenshot: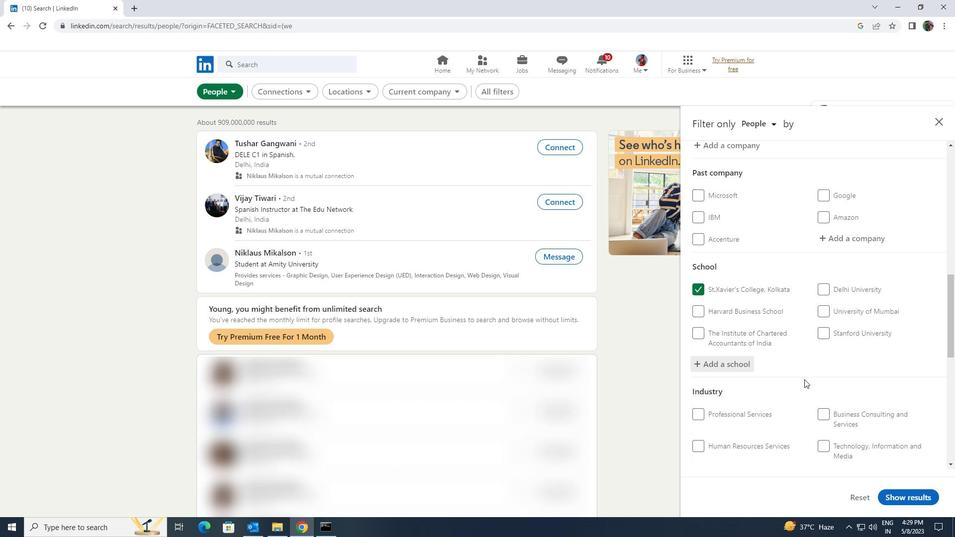 
Action: Mouse moved to (818, 377)
Screenshot: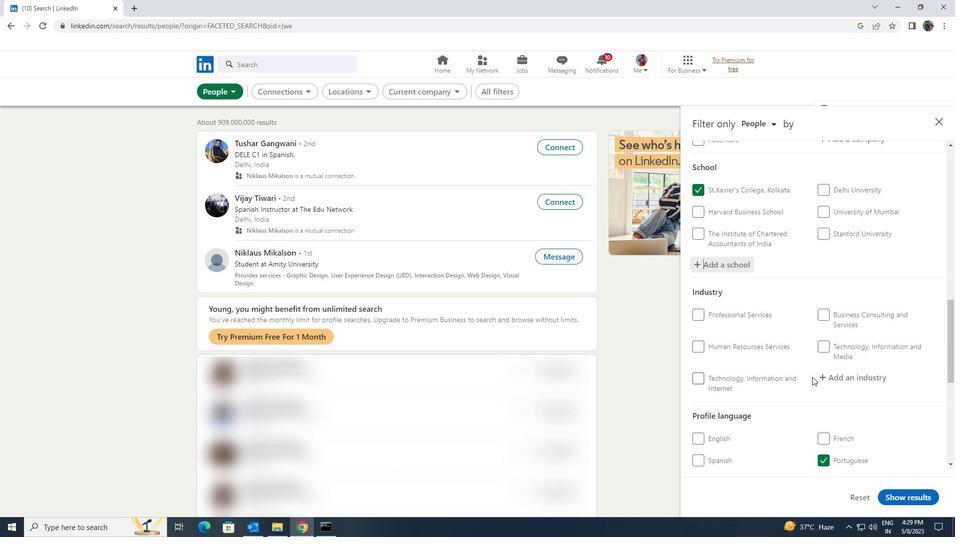
Action: Mouse pressed left at (818, 377)
Screenshot: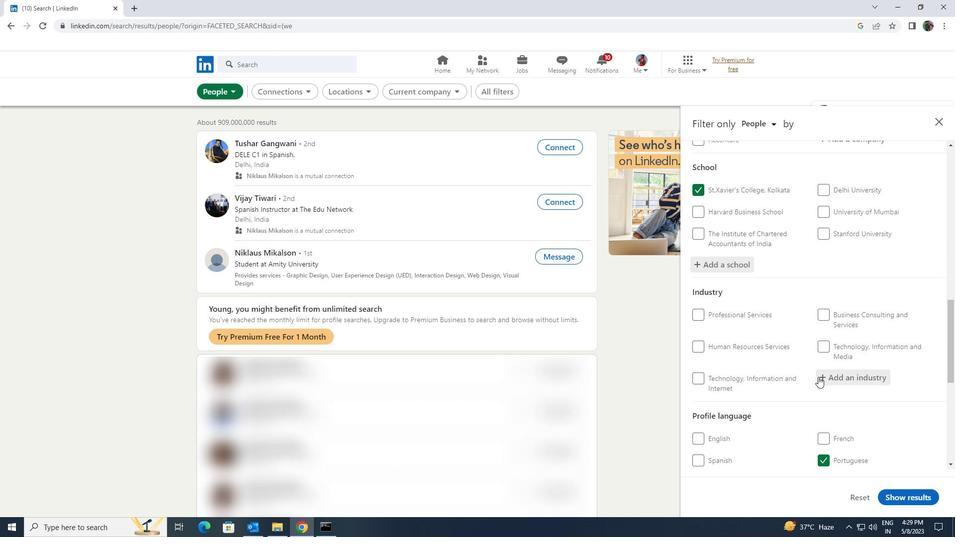 
Action: Key pressed <Key.shift><Key.shift><Key.shift><Key.shift><Key.shift><Key.shift>ENVIROM
Screenshot: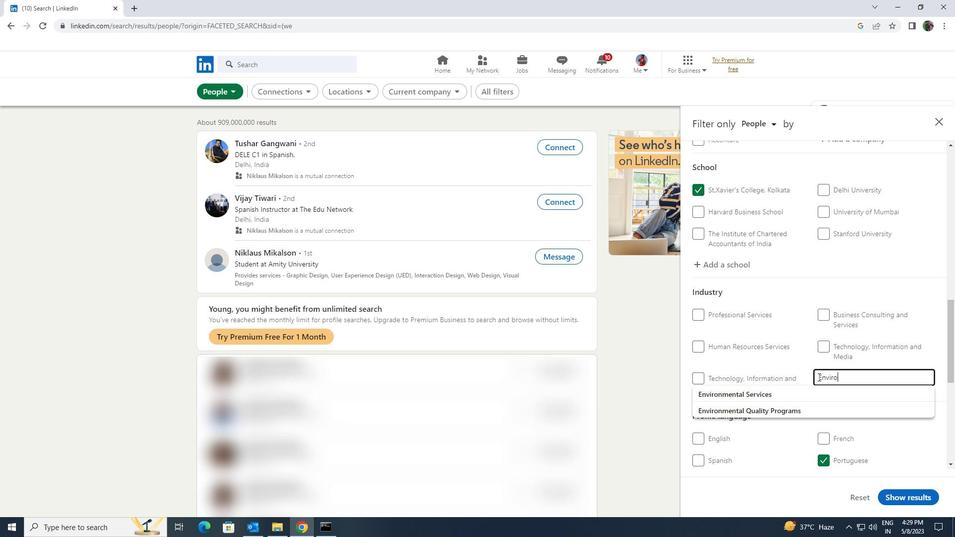 
Action: Mouse moved to (818, 381)
Screenshot: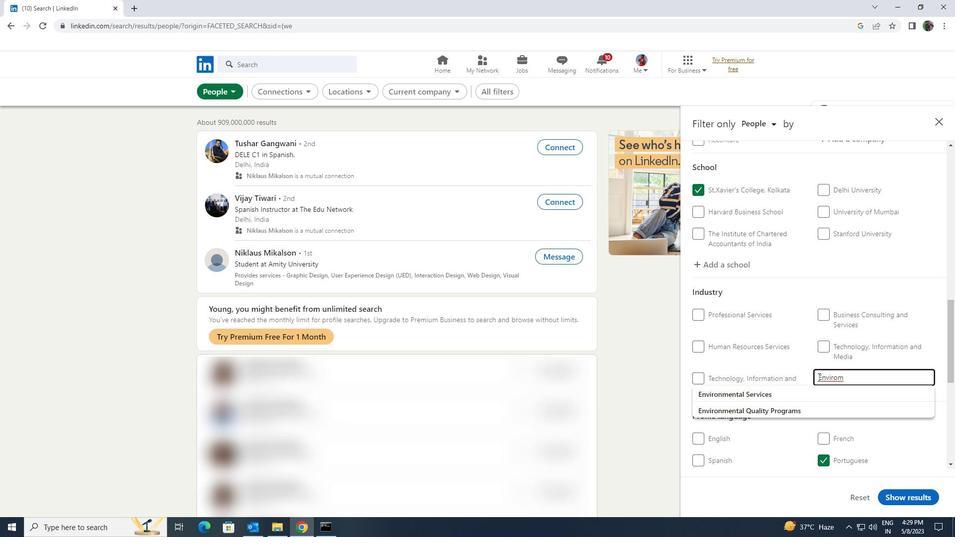 
Action: Key pressed <Key.backspace>
Screenshot: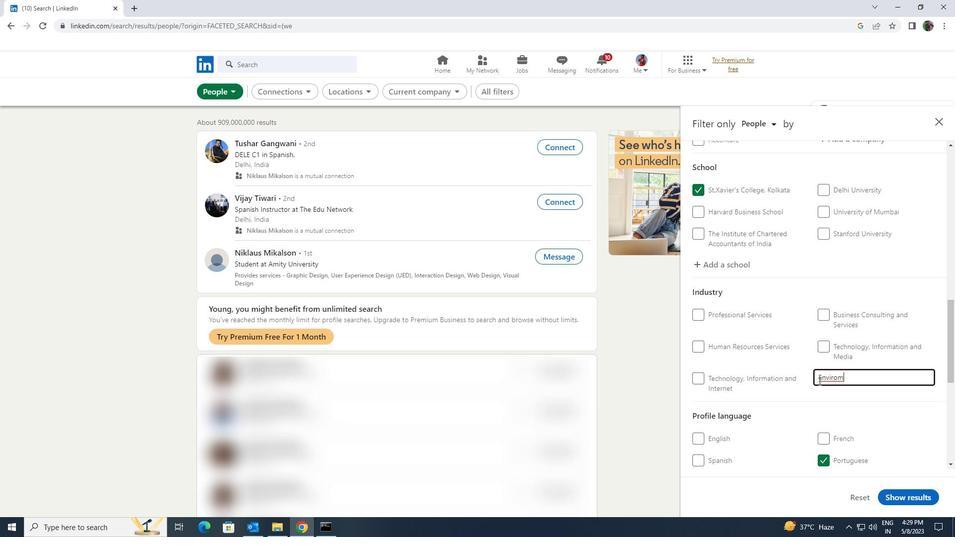 
Action: Mouse moved to (820, 409)
Screenshot: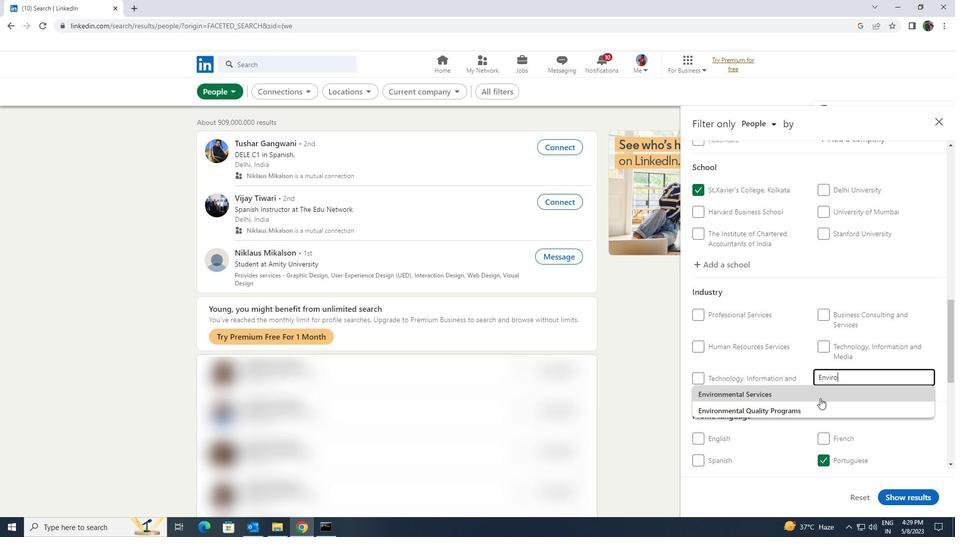 
Action: Mouse pressed left at (820, 409)
Screenshot: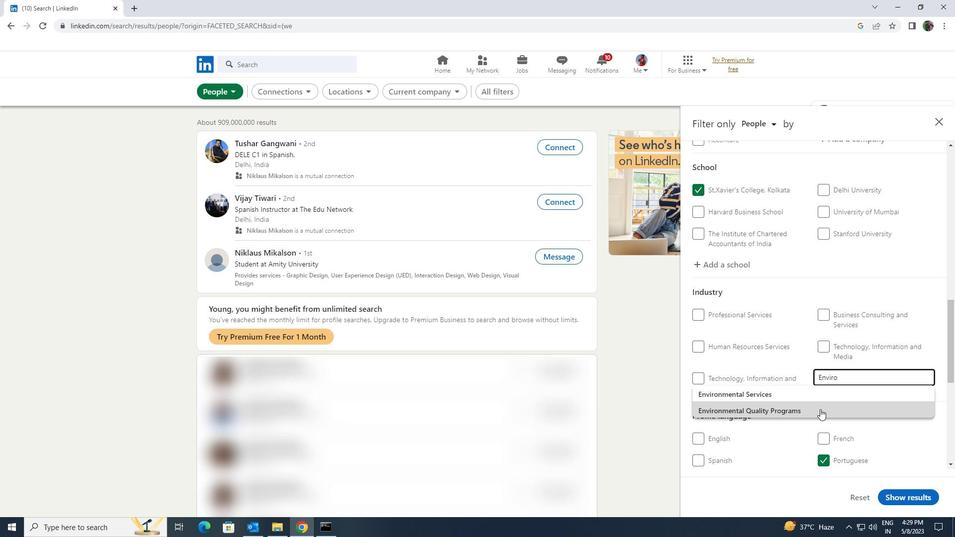 
Action: Mouse scrolled (820, 408) with delta (0, 0)
Screenshot: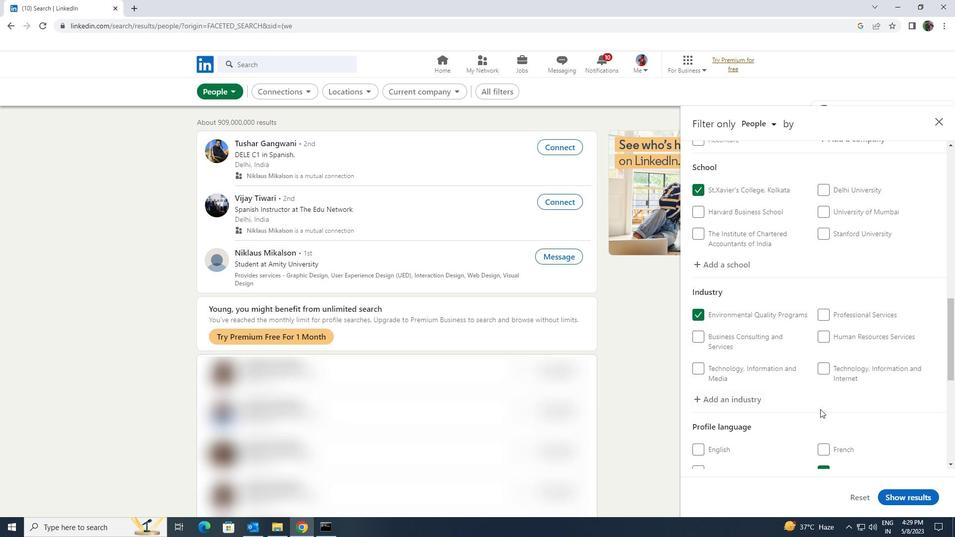
Action: Mouse scrolled (820, 408) with delta (0, 0)
Screenshot: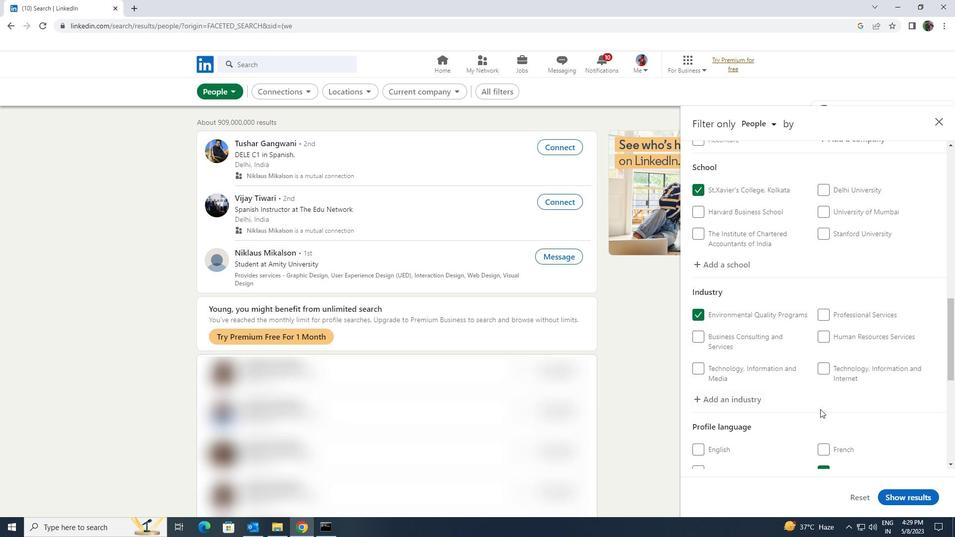 
Action: Mouse scrolled (820, 408) with delta (0, 0)
Screenshot: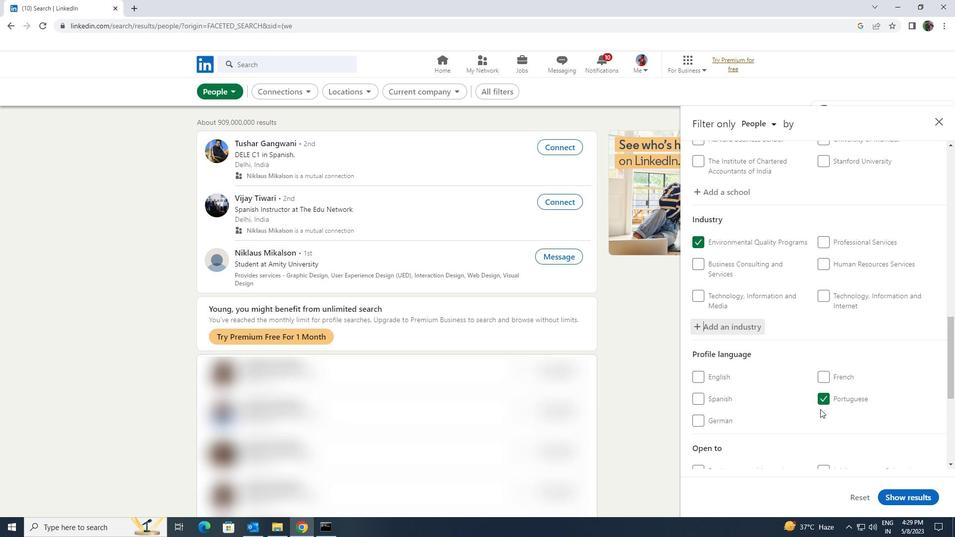
Action: Mouse scrolled (820, 408) with delta (0, 0)
Screenshot: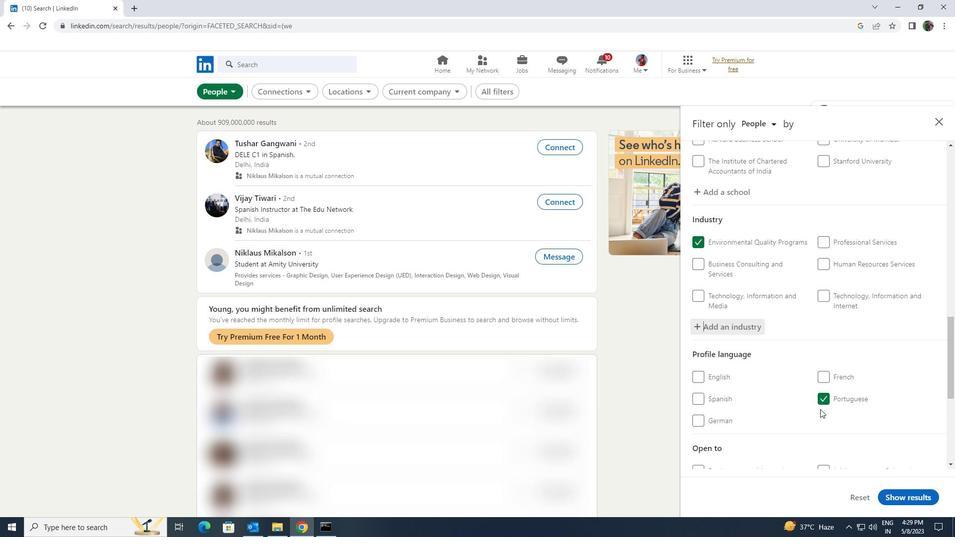 
Action: Mouse scrolled (820, 408) with delta (0, 0)
Screenshot: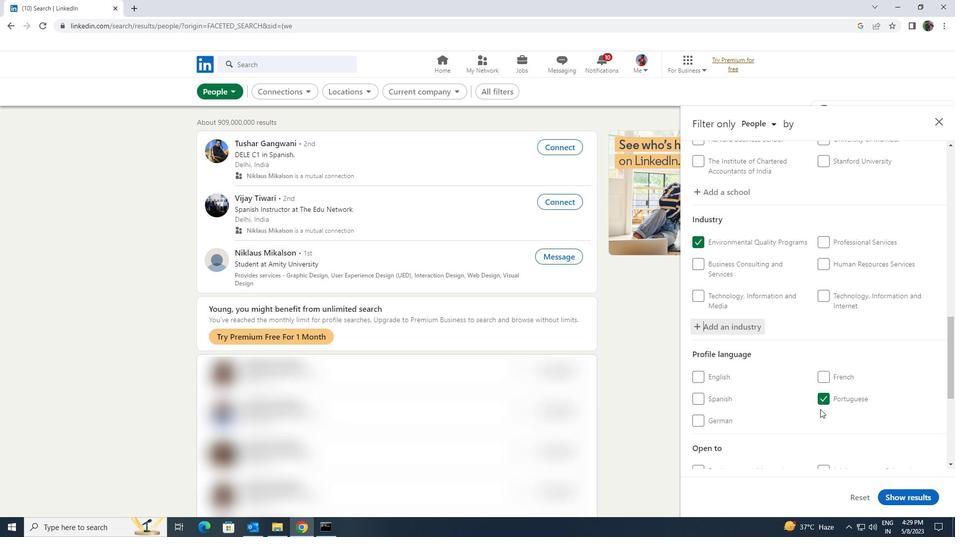 
Action: Mouse moved to (825, 402)
Screenshot: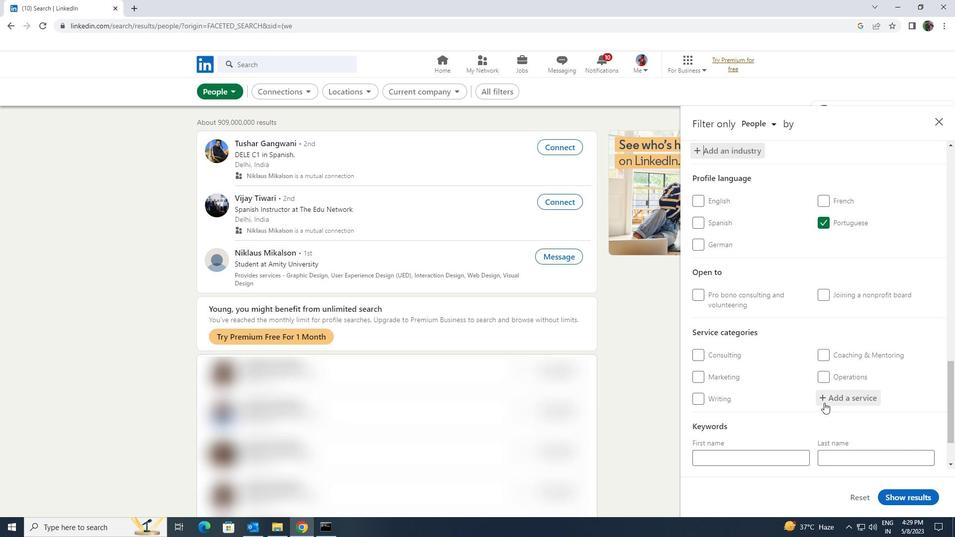 
Action: Mouse pressed left at (825, 402)
Screenshot: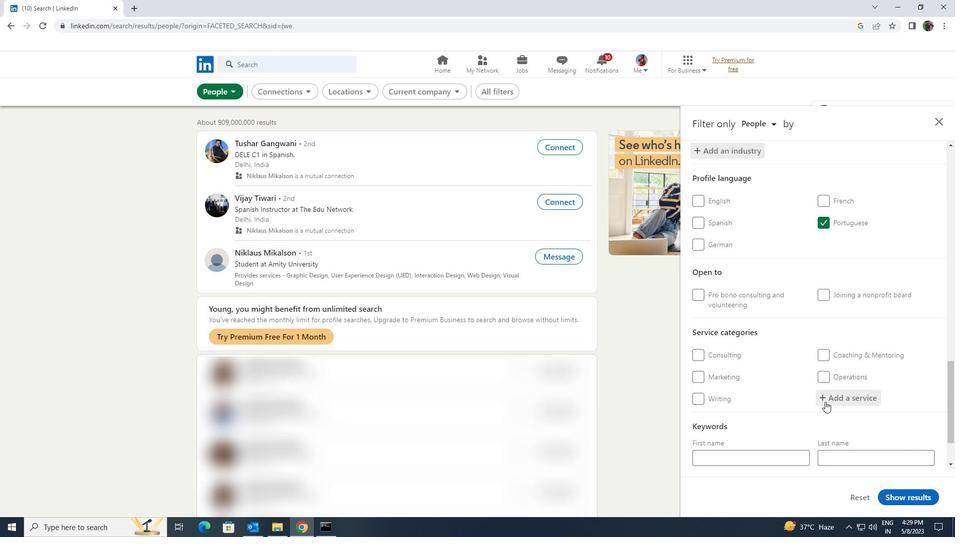 
Action: Key pressed <Key.shift><Key.shift><Key.shift><Key.shift><Key.shift><Key.shift><Key.shift><Key.shift><Key.shift><Key.shift><Key.shift><Key.shift><Key.shift><Key.shift><Key.shift><Key.shift><Key.shift><Key.shift><Key.shift><Key.shift><Key.shift><Key.shift>FINANCIAL<Key.space><Key.shift>ADVI
Screenshot: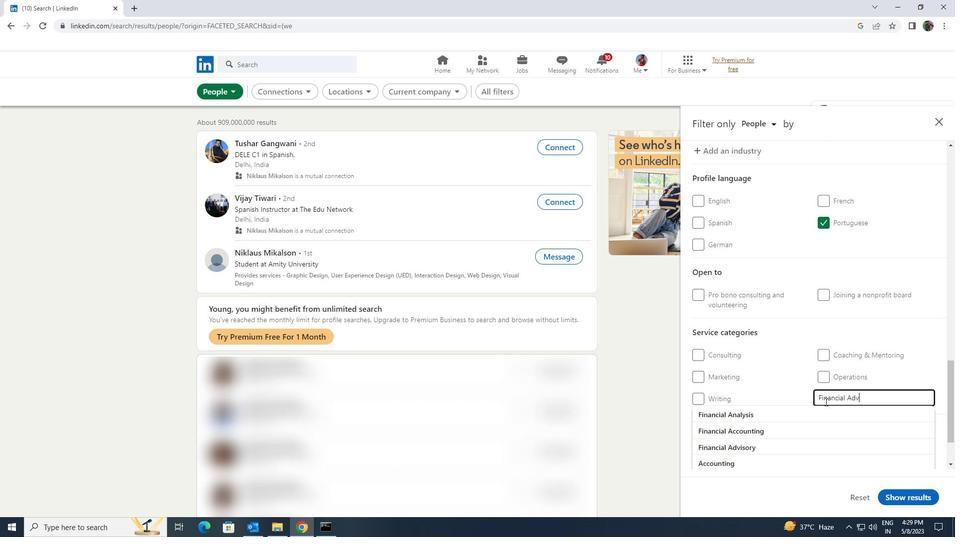 
Action: Mouse moved to (811, 413)
Screenshot: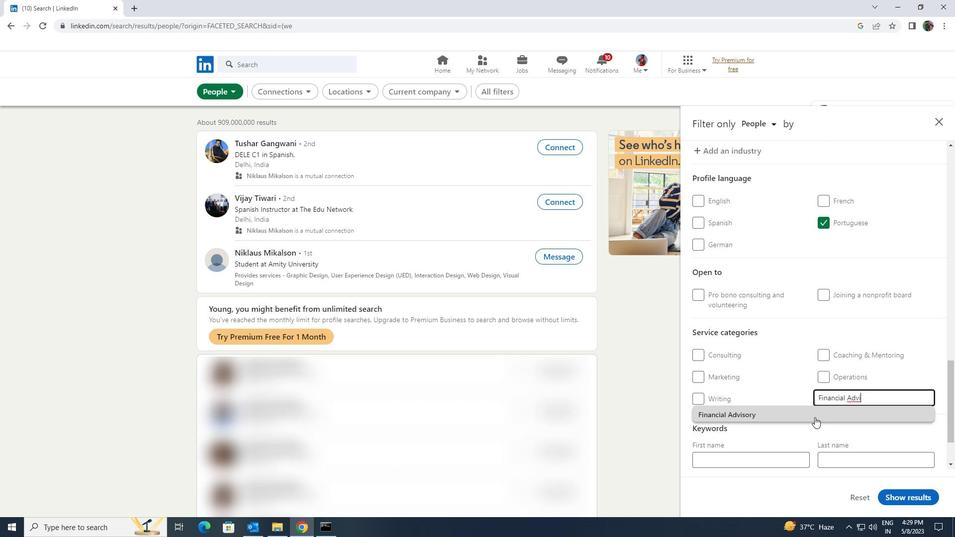 
Action: Mouse pressed left at (811, 413)
Screenshot: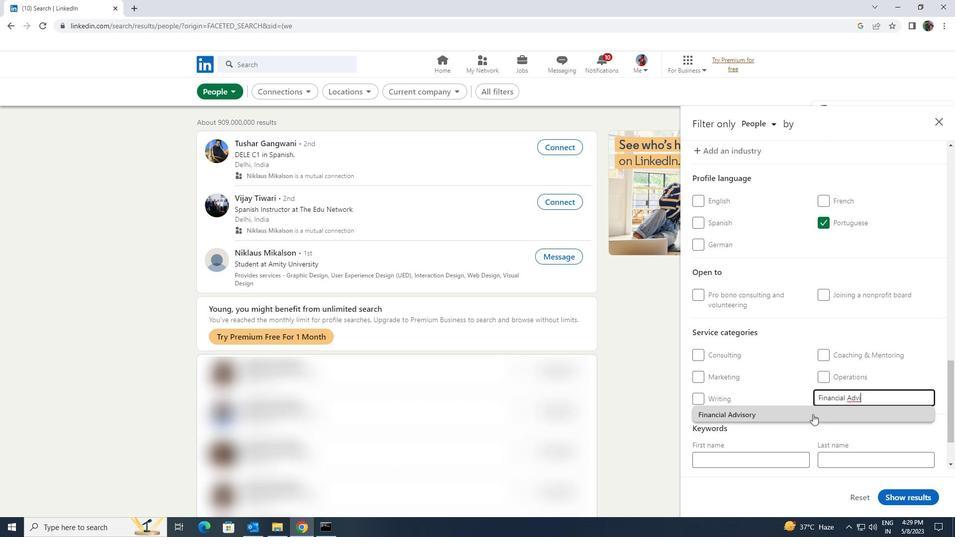 
Action: Mouse scrolled (811, 412) with delta (0, 0)
Screenshot: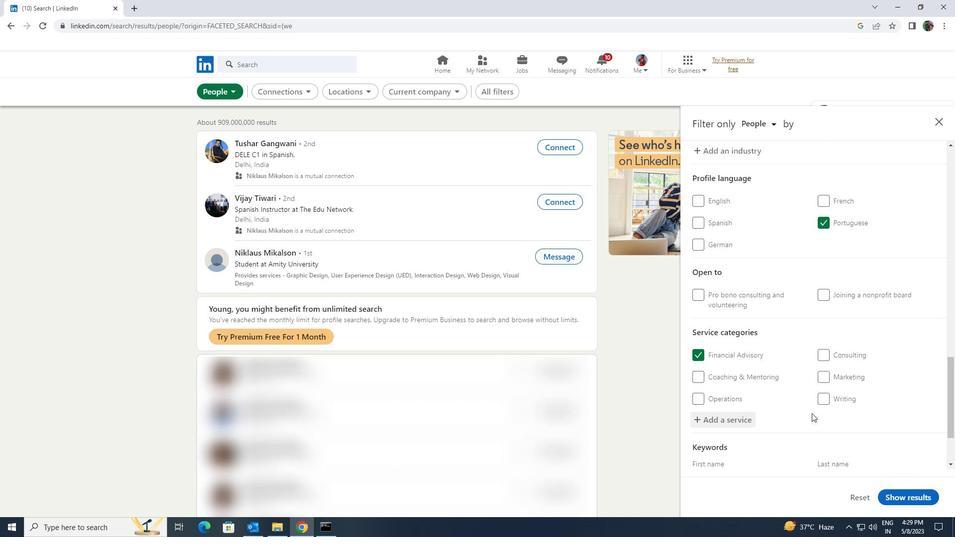 
Action: Mouse scrolled (811, 412) with delta (0, 0)
Screenshot: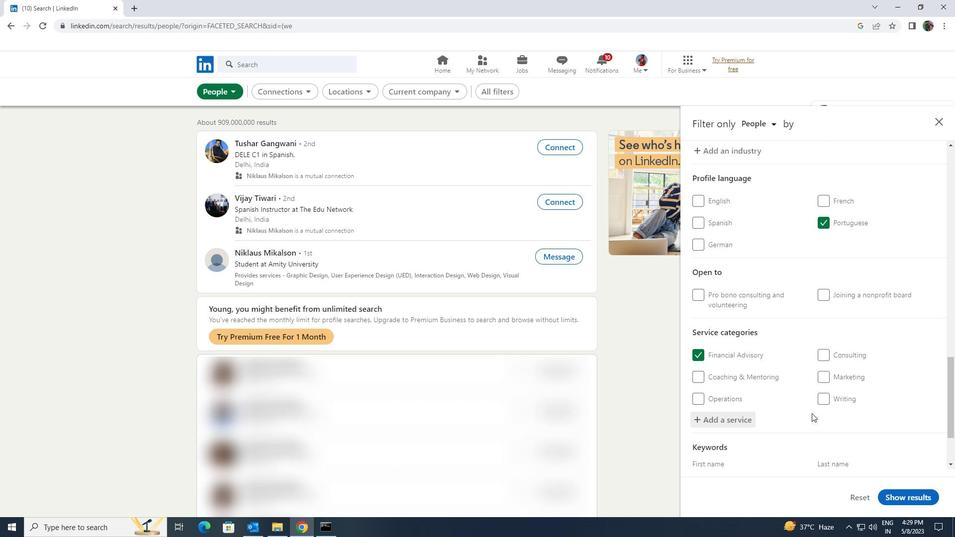 
Action: Mouse scrolled (811, 412) with delta (0, 0)
Screenshot: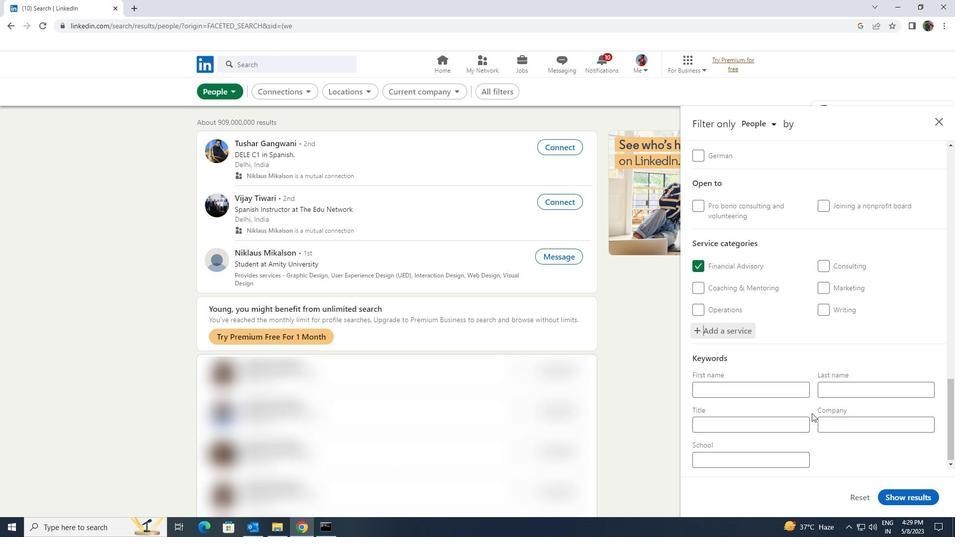 
Action: Mouse scrolled (811, 412) with delta (0, 0)
Screenshot: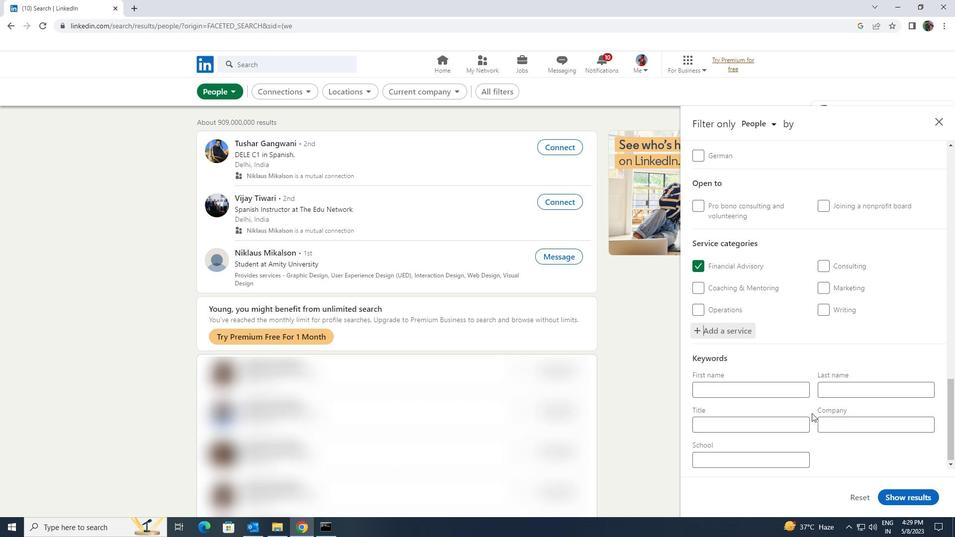 
Action: Mouse moved to (797, 417)
Screenshot: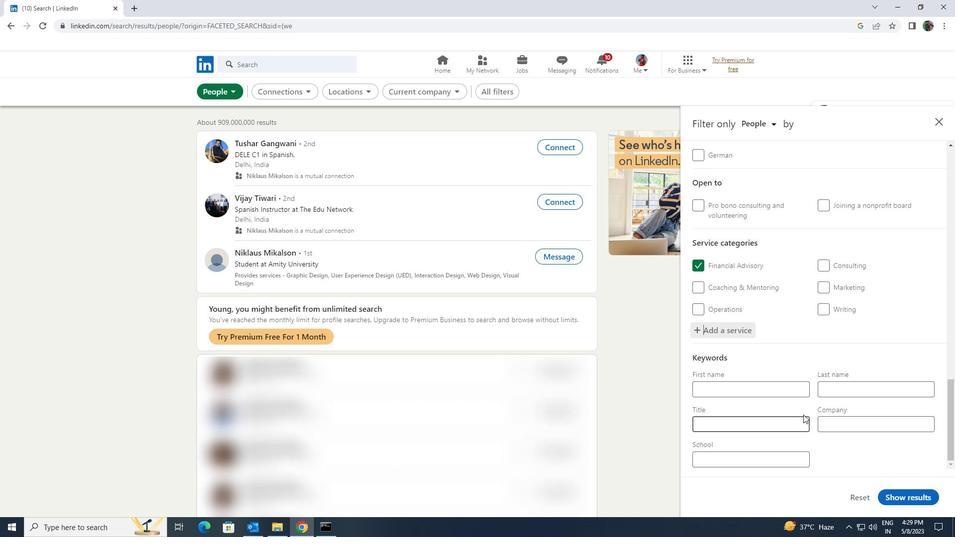 
Action: Mouse pressed left at (797, 417)
Screenshot: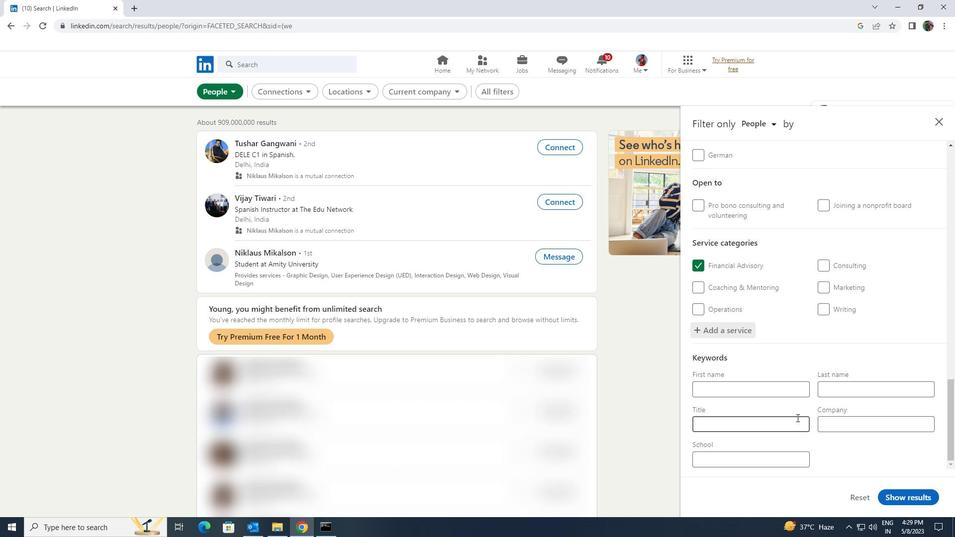 
Action: Key pressed <Key.shift><Key.shift><Key.shift><Key.shift><Key.shift><Key.shift><Key.shift><Key.shift><Key.shift><Key.shift>ACCOUNT<Key.space><Key.shift><Key.shift><Key.shift><Key.shift><Key.shift><Key.shift>EXECUTIVE
Screenshot: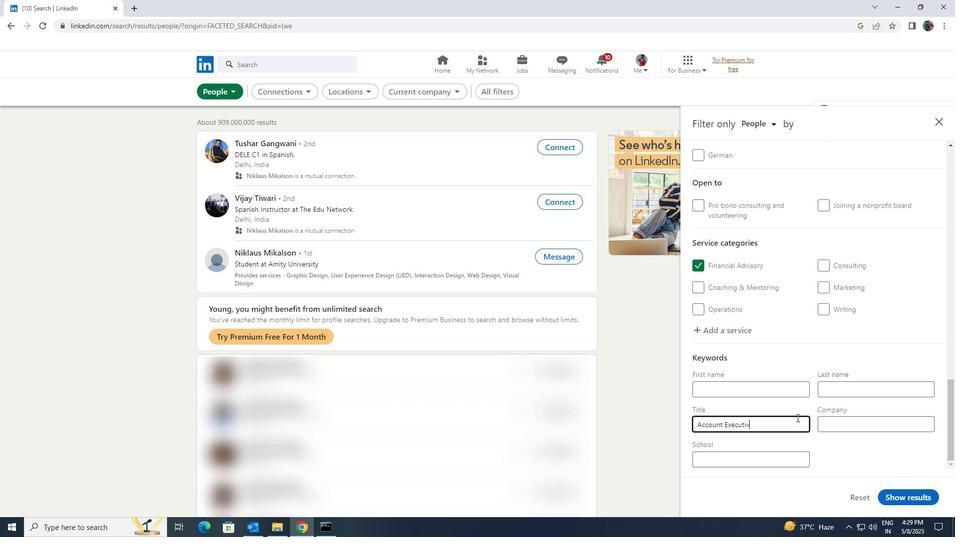 
Action: Mouse moved to (897, 494)
Screenshot: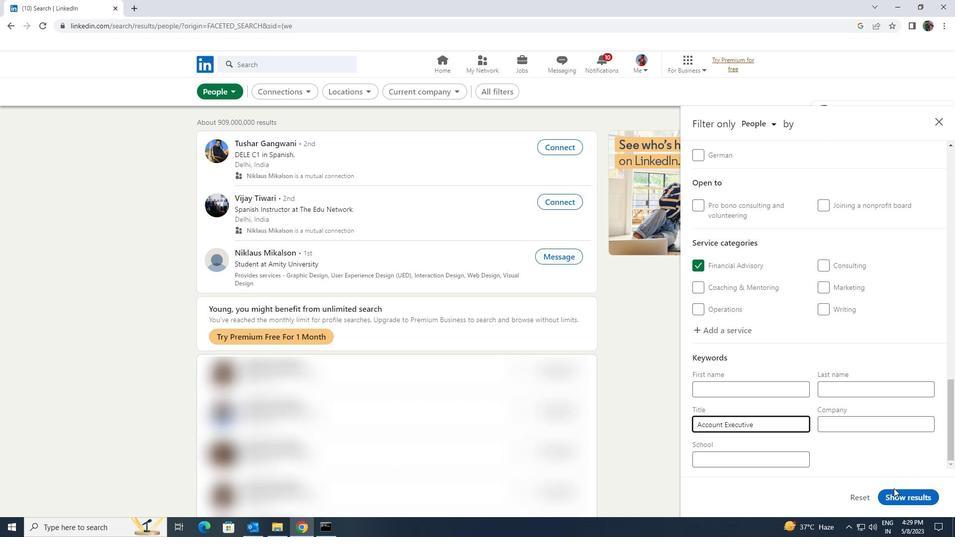 
Action: Mouse pressed left at (897, 494)
Screenshot: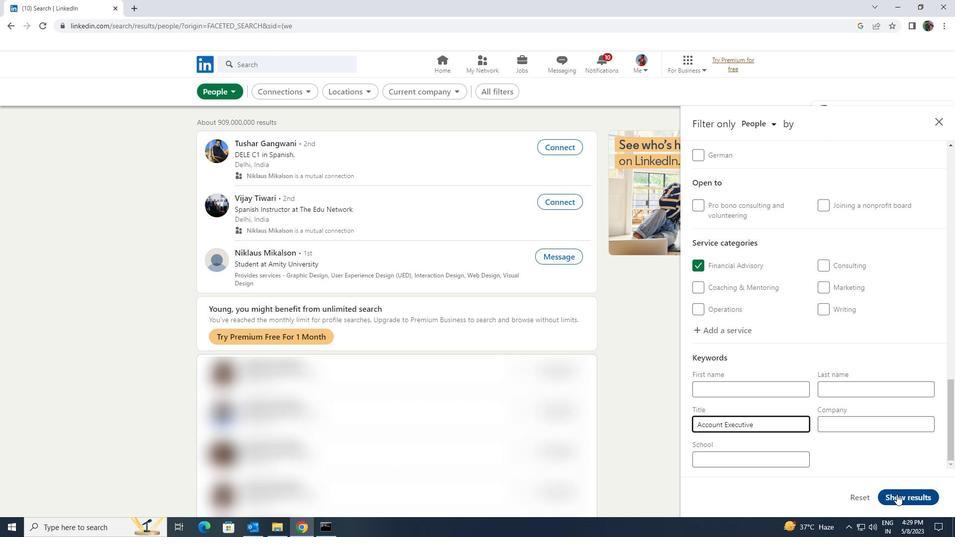 
